 Task: Look for properties with green home.
Action: Mouse moved to (490, 212)
Screenshot: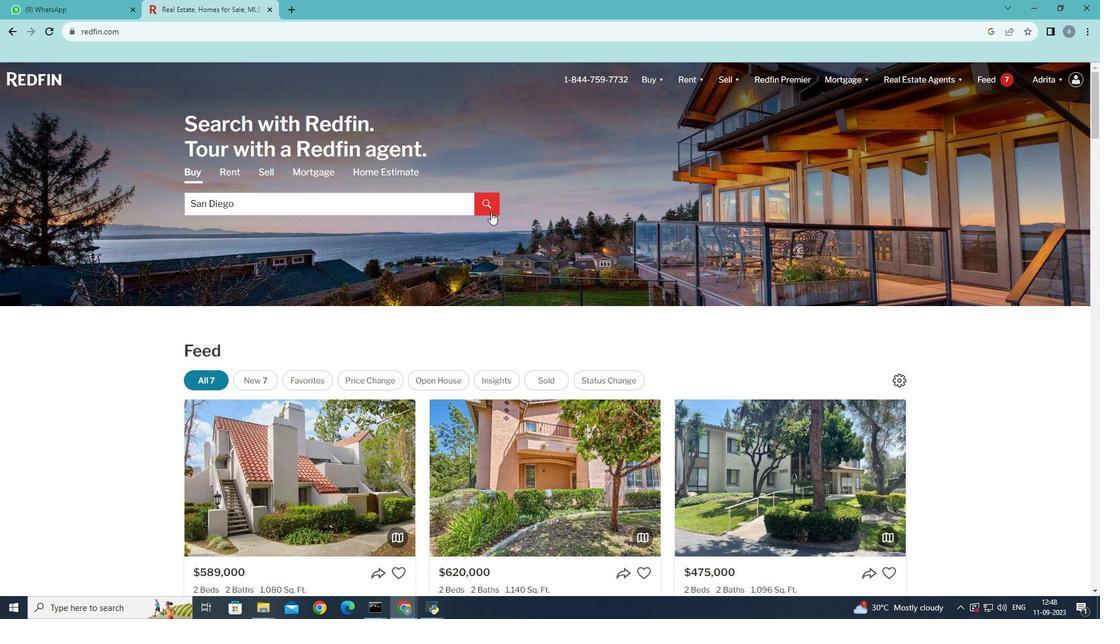 
Action: Mouse pressed left at (490, 212)
Screenshot: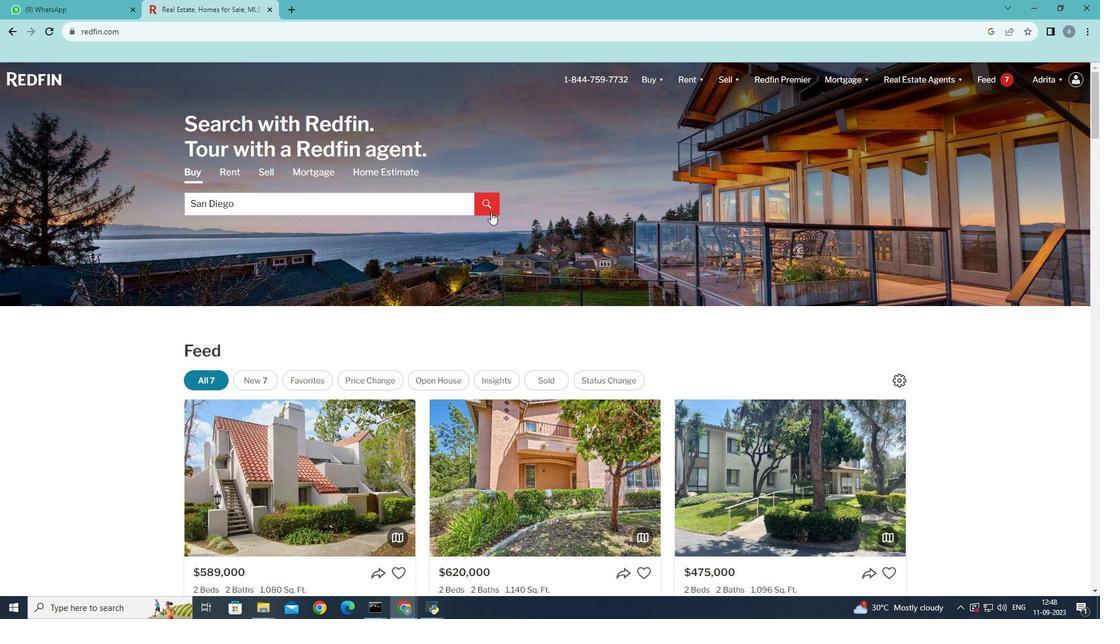 
Action: Mouse moved to (987, 151)
Screenshot: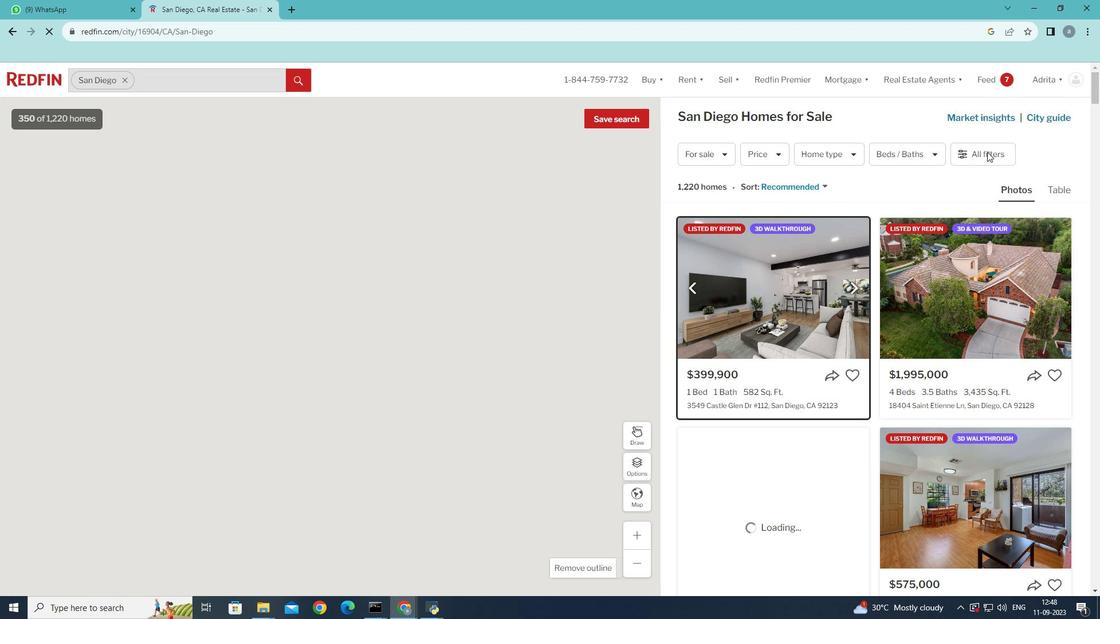 
Action: Mouse pressed left at (987, 151)
Screenshot: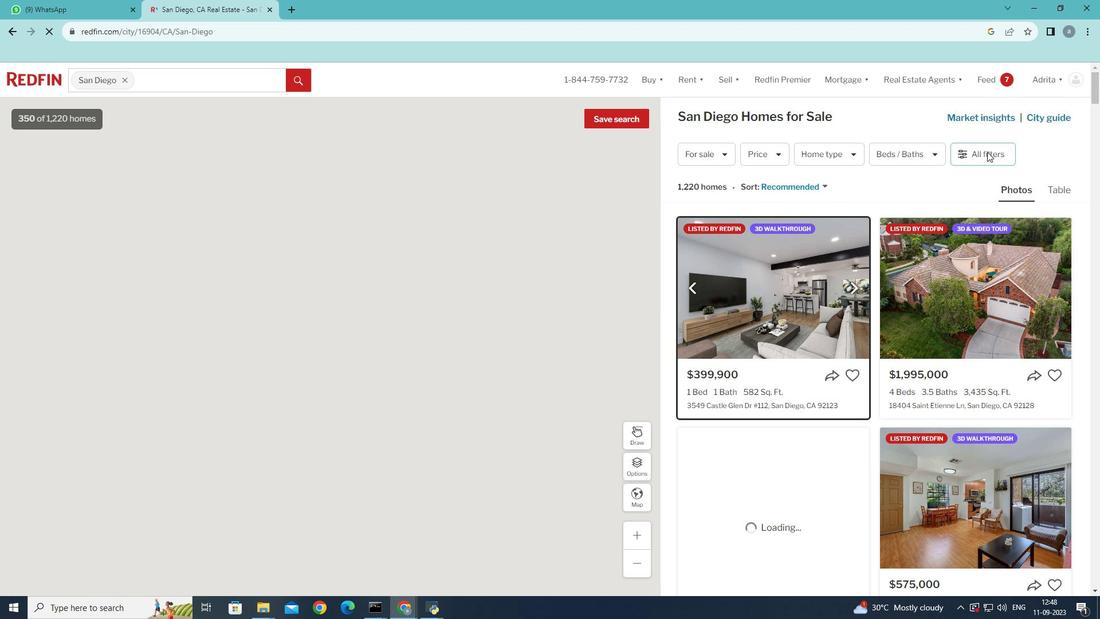 
Action: Mouse moved to (921, 257)
Screenshot: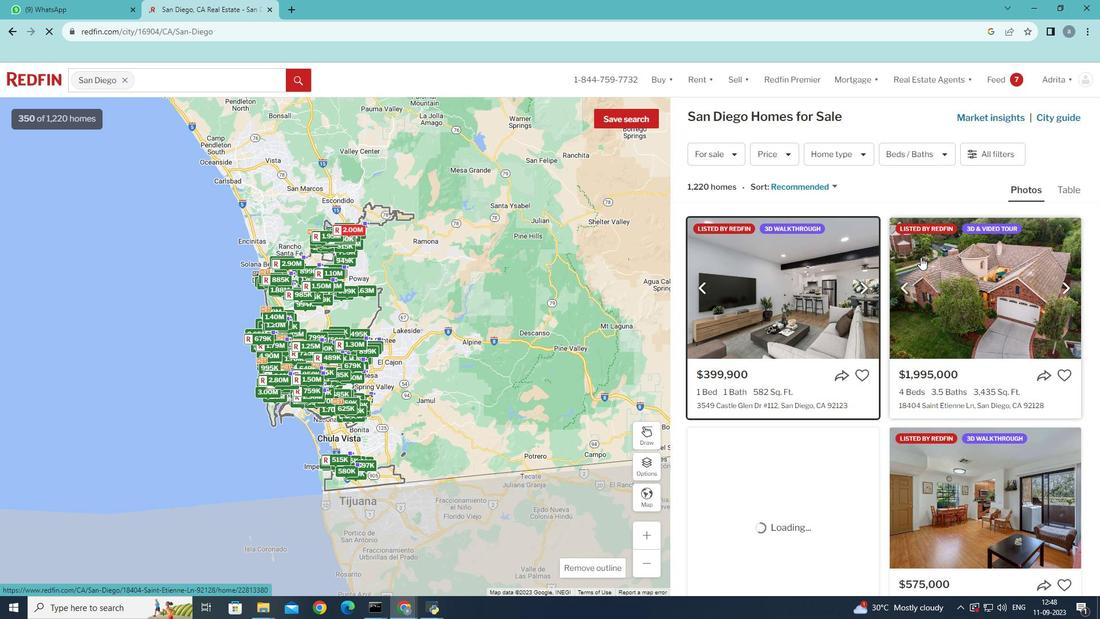 
Action: Mouse scrolled (921, 256) with delta (0, 0)
Screenshot: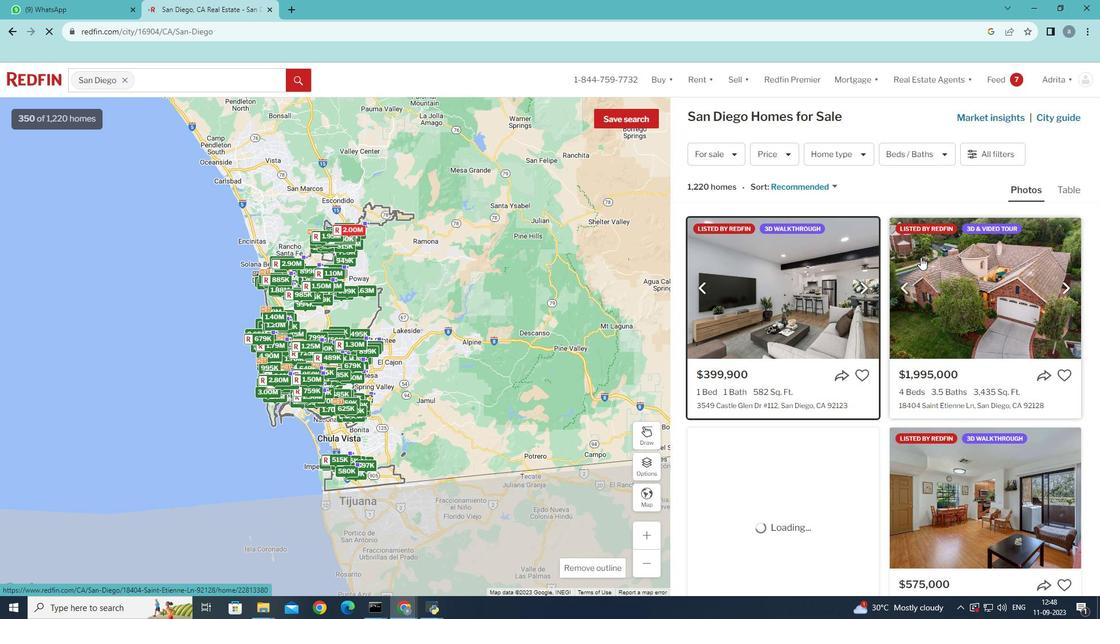 
Action: Mouse scrolled (921, 256) with delta (0, 0)
Screenshot: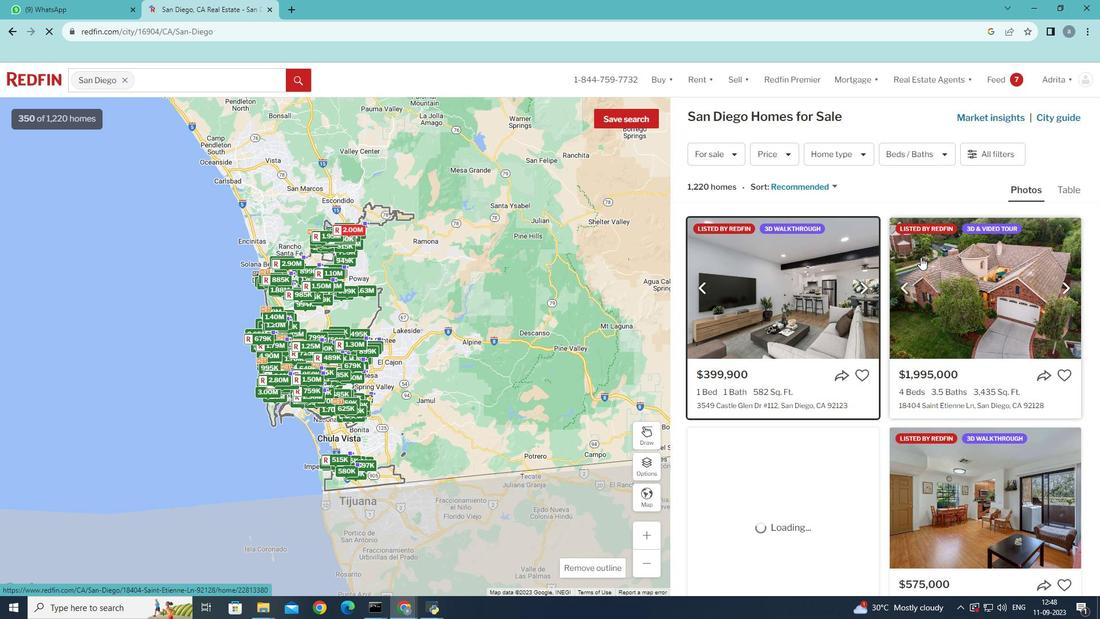 
Action: Mouse scrolled (921, 256) with delta (0, 0)
Screenshot: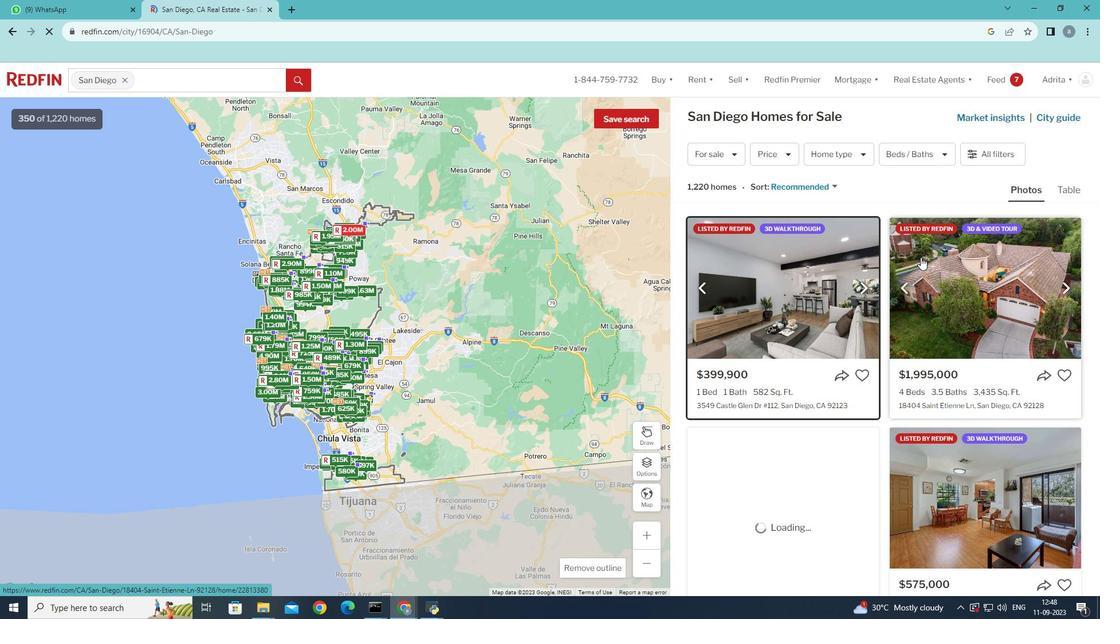 
Action: Mouse scrolled (921, 256) with delta (0, 0)
Screenshot: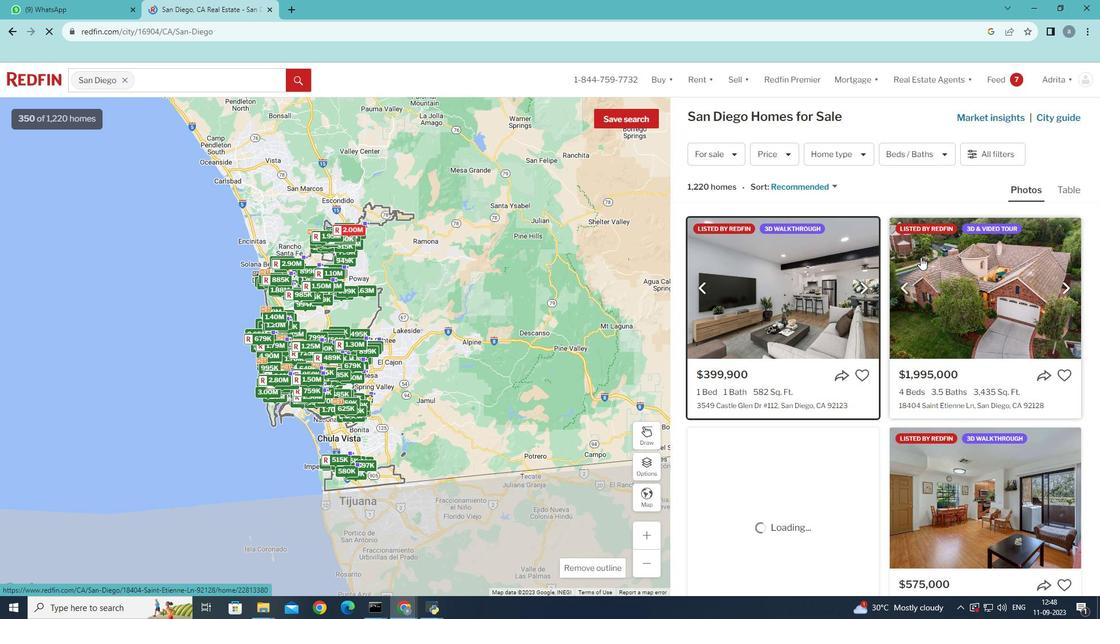 
Action: Mouse moved to (994, 156)
Screenshot: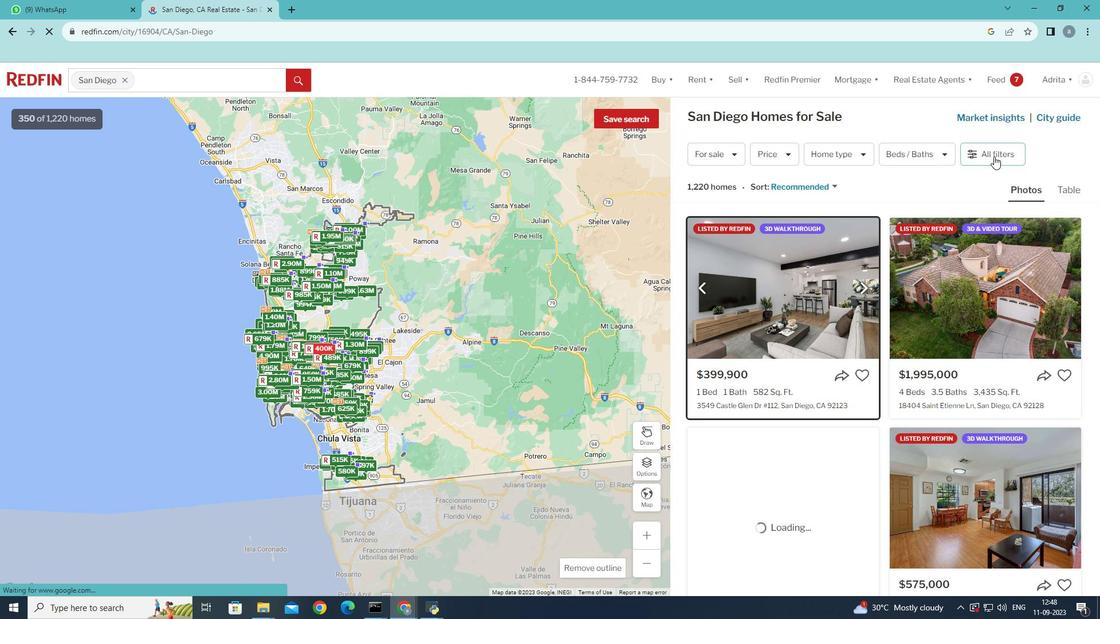 
Action: Mouse pressed left at (994, 156)
Screenshot: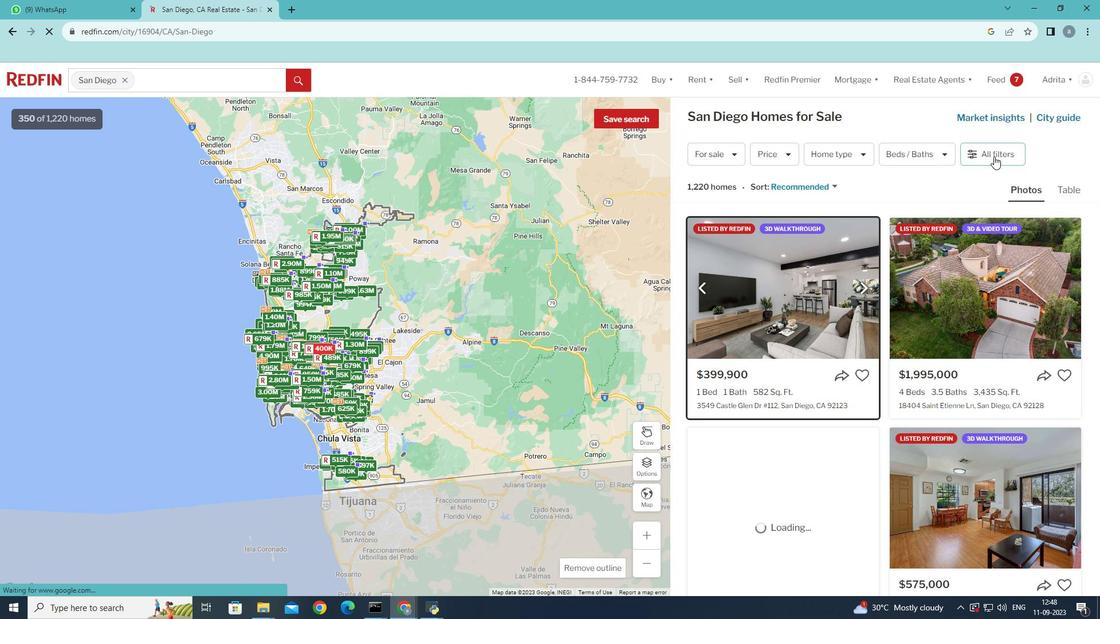
Action: Mouse scrolled (994, 155) with delta (0, 0)
Screenshot: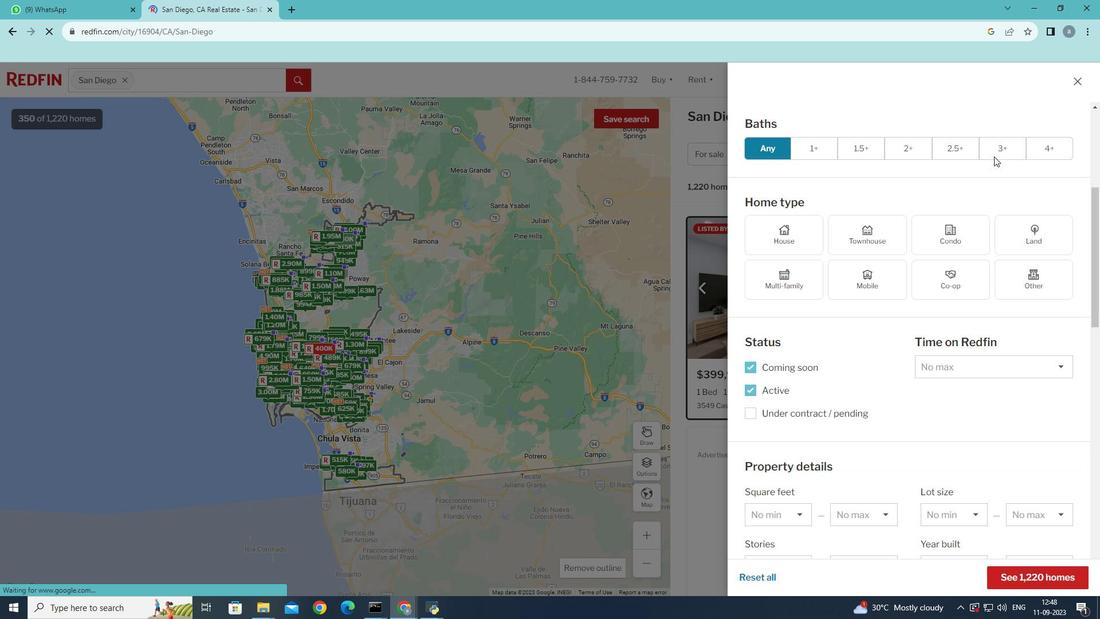 
Action: Mouse scrolled (994, 155) with delta (0, 0)
Screenshot: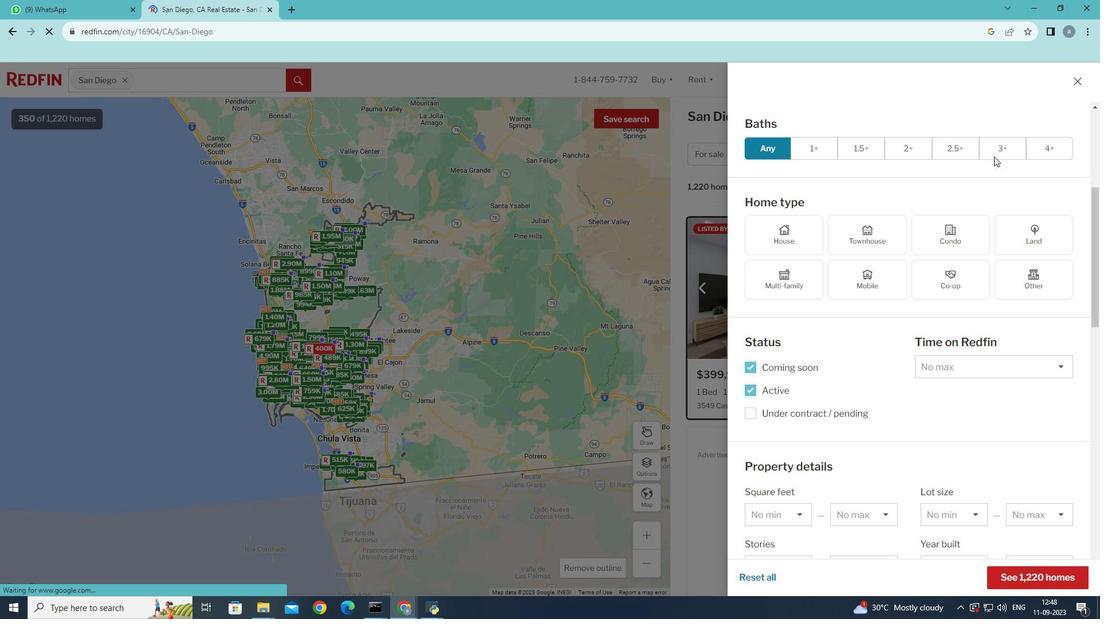 
Action: Mouse scrolled (994, 155) with delta (0, 0)
Screenshot: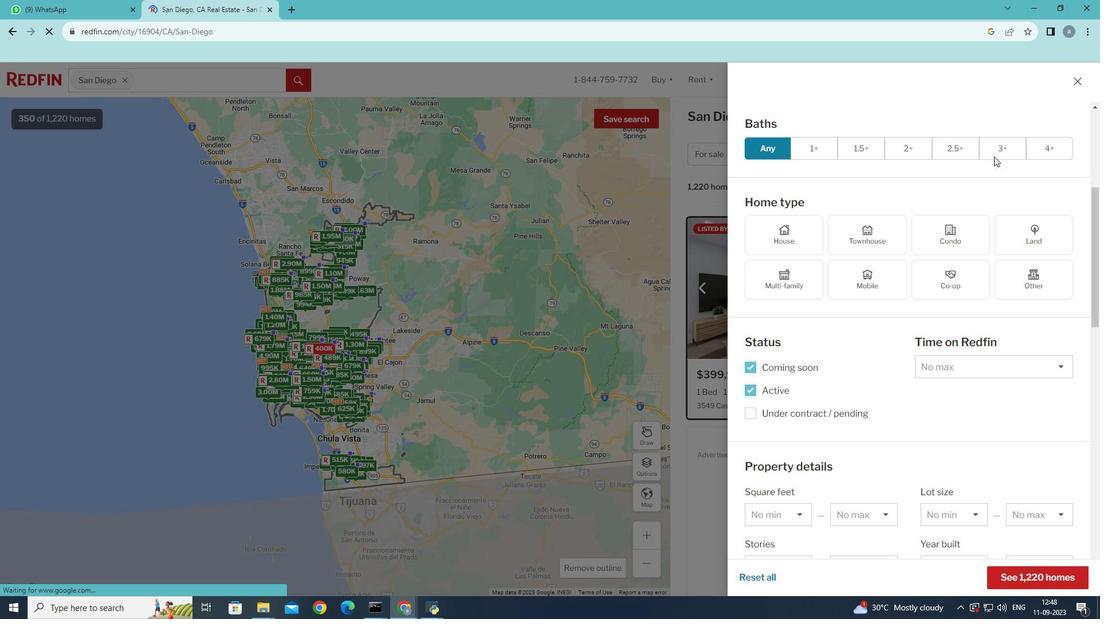 
Action: Mouse scrolled (994, 155) with delta (0, 0)
Screenshot: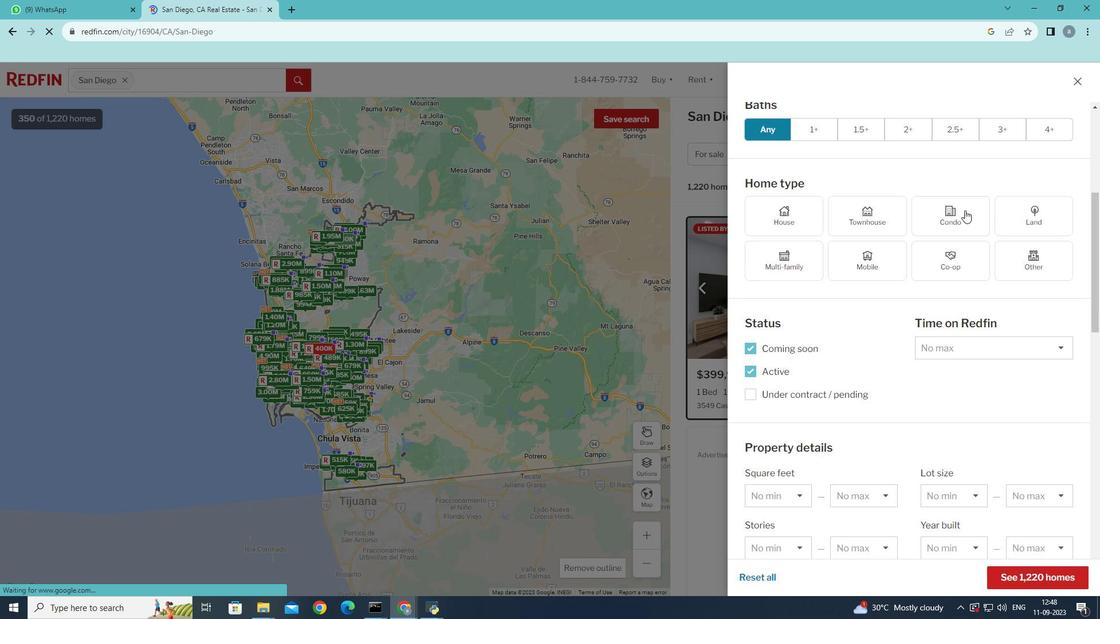 
Action: Mouse scrolled (994, 155) with delta (0, 0)
Screenshot: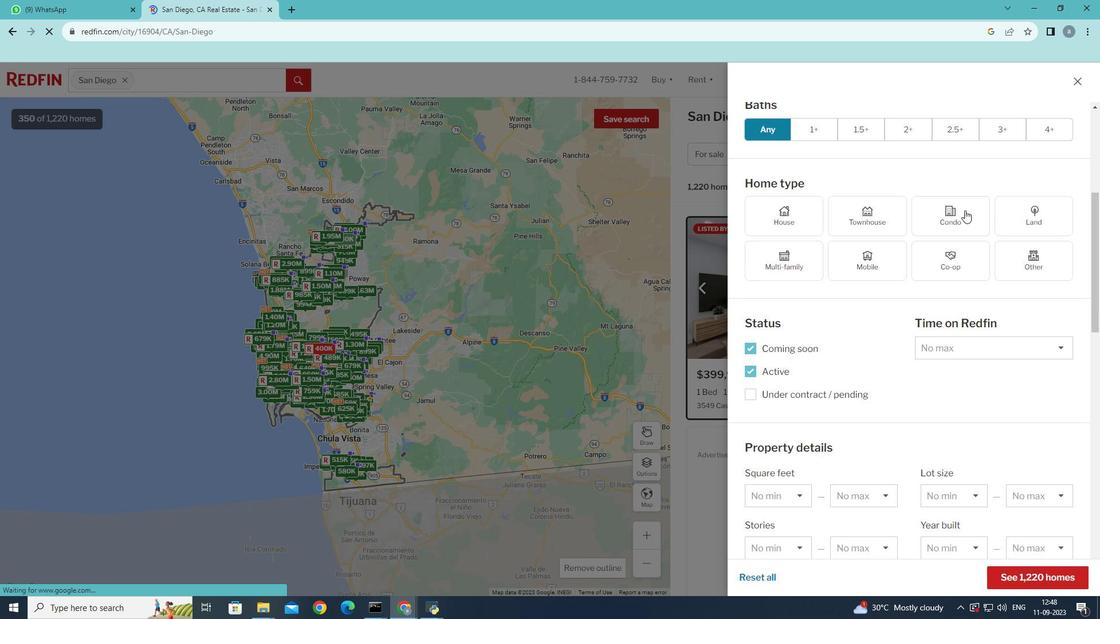 
Action: Mouse moved to (942, 249)
Screenshot: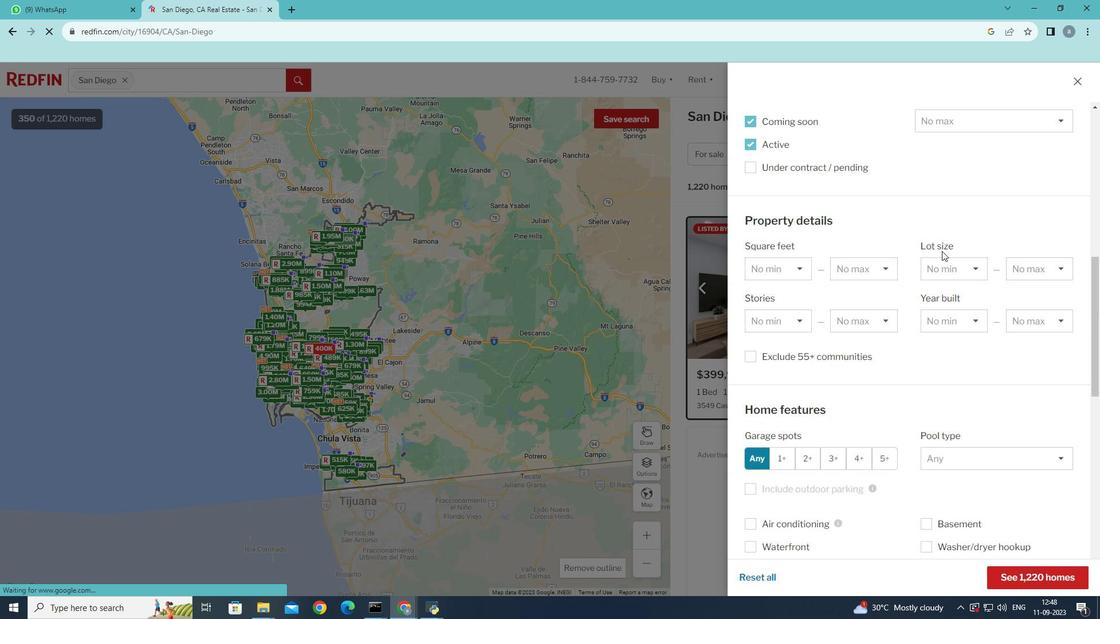 
Action: Mouse scrolled (942, 249) with delta (0, 0)
Screenshot: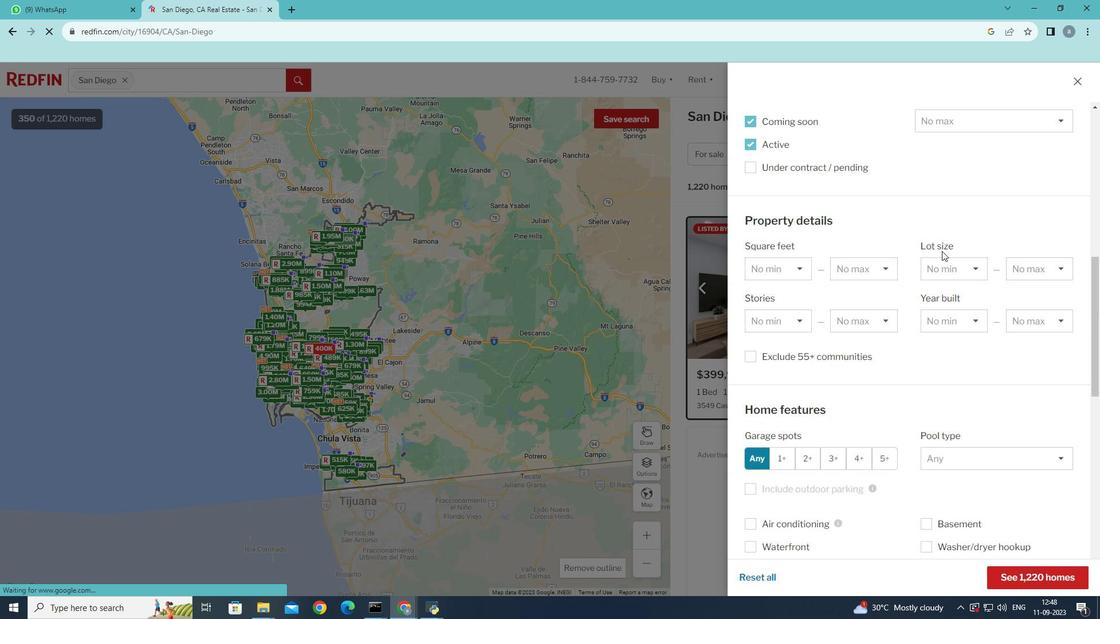 
Action: Mouse scrolled (942, 249) with delta (0, 0)
Screenshot: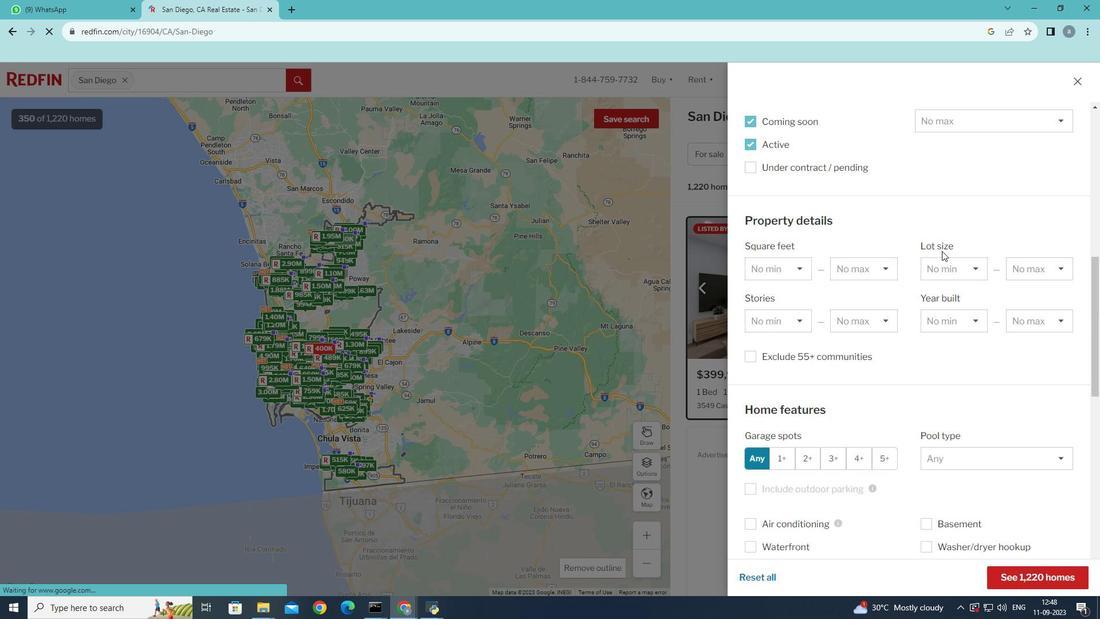
Action: Mouse moved to (942, 250)
Screenshot: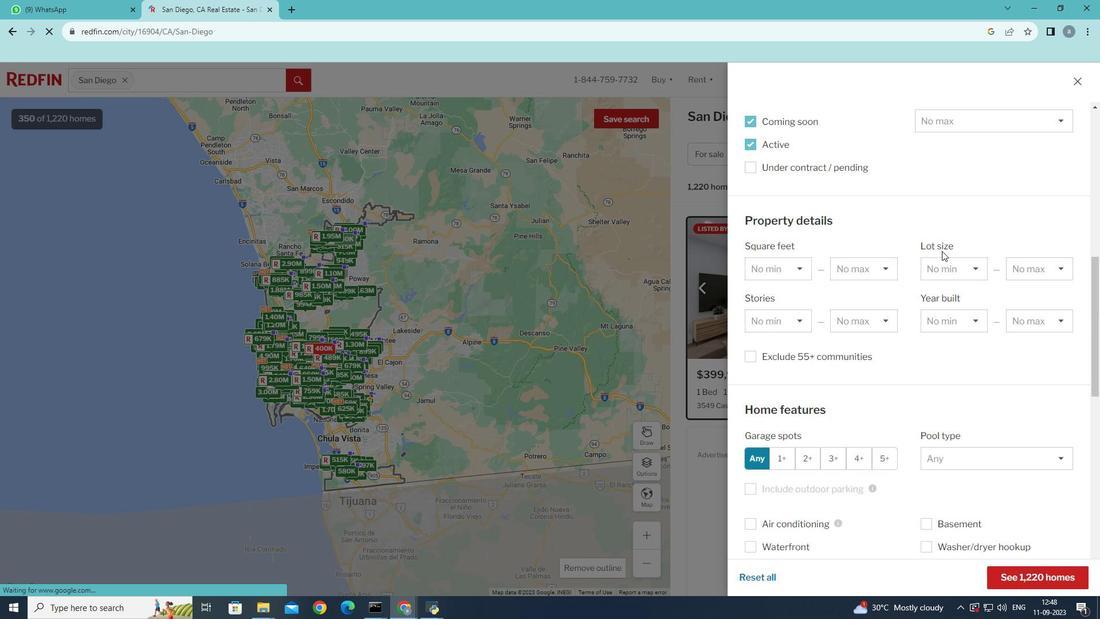 
Action: Mouse scrolled (942, 249) with delta (0, 0)
Screenshot: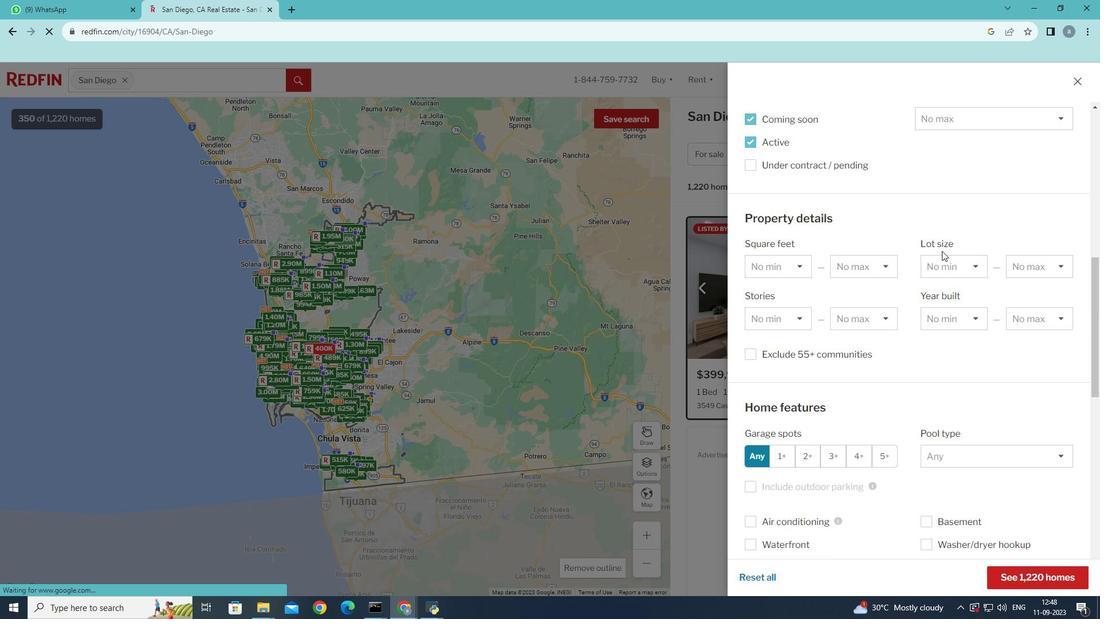 
Action: Mouse scrolled (942, 249) with delta (0, 0)
Screenshot: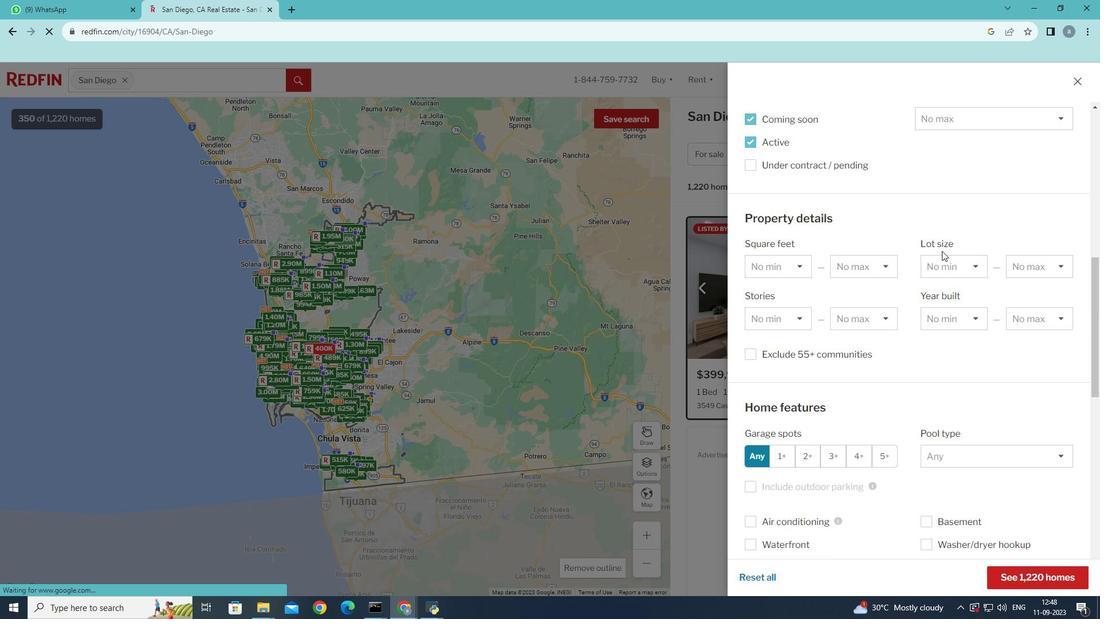 
Action: Mouse moved to (945, 283)
Screenshot: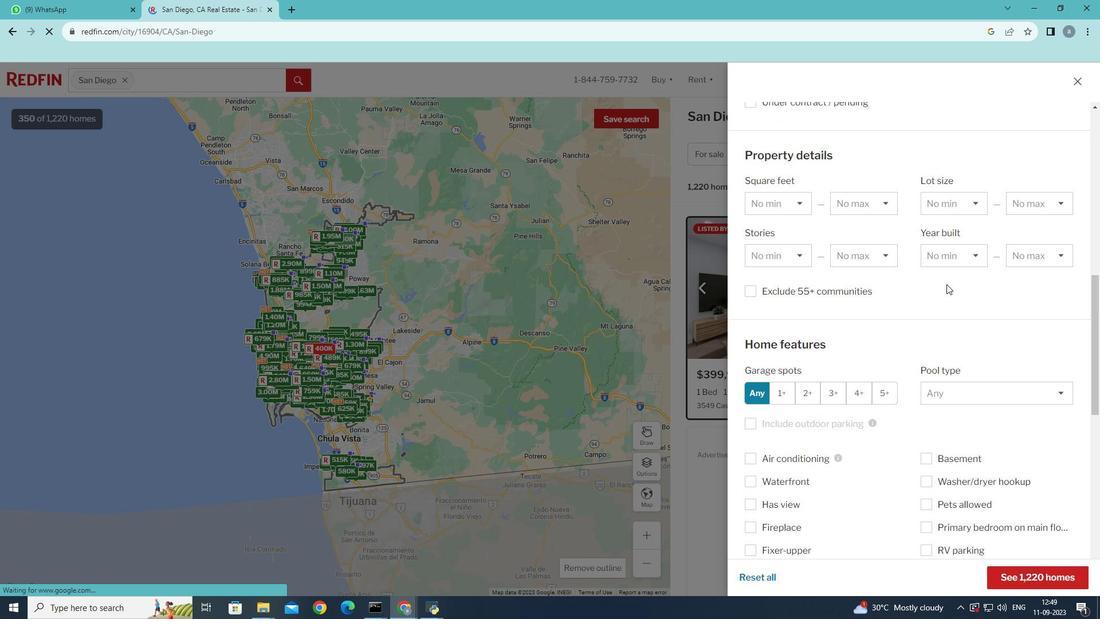 
Action: Mouse scrolled (945, 283) with delta (0, 0)
Screenshot: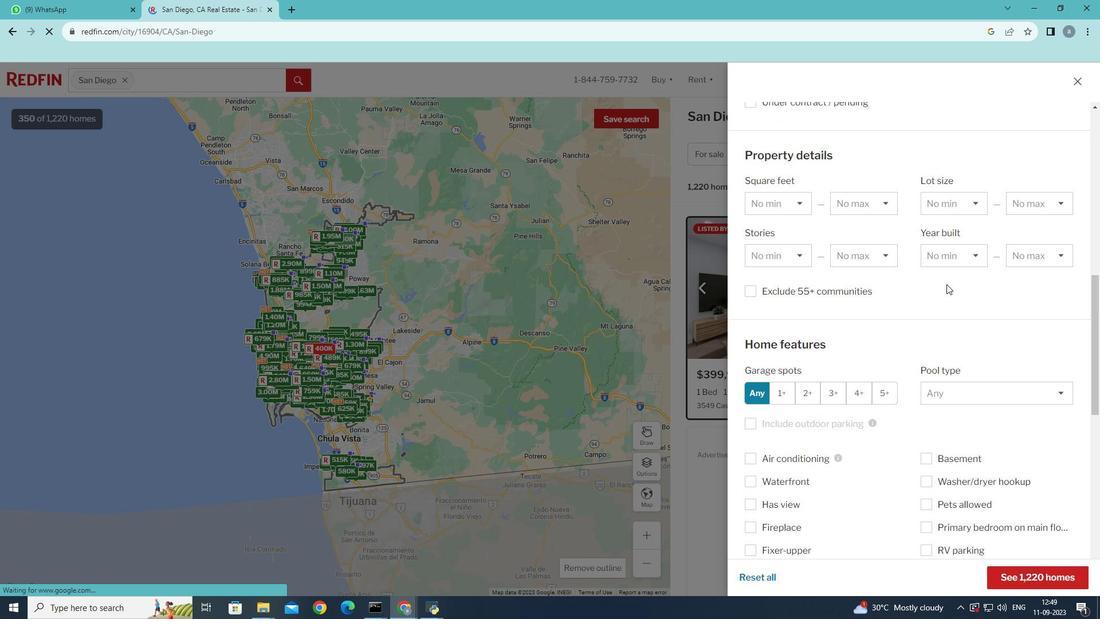 
Action: Mouse scrolled (945, 283) with delta (0, 0)
Screenshot: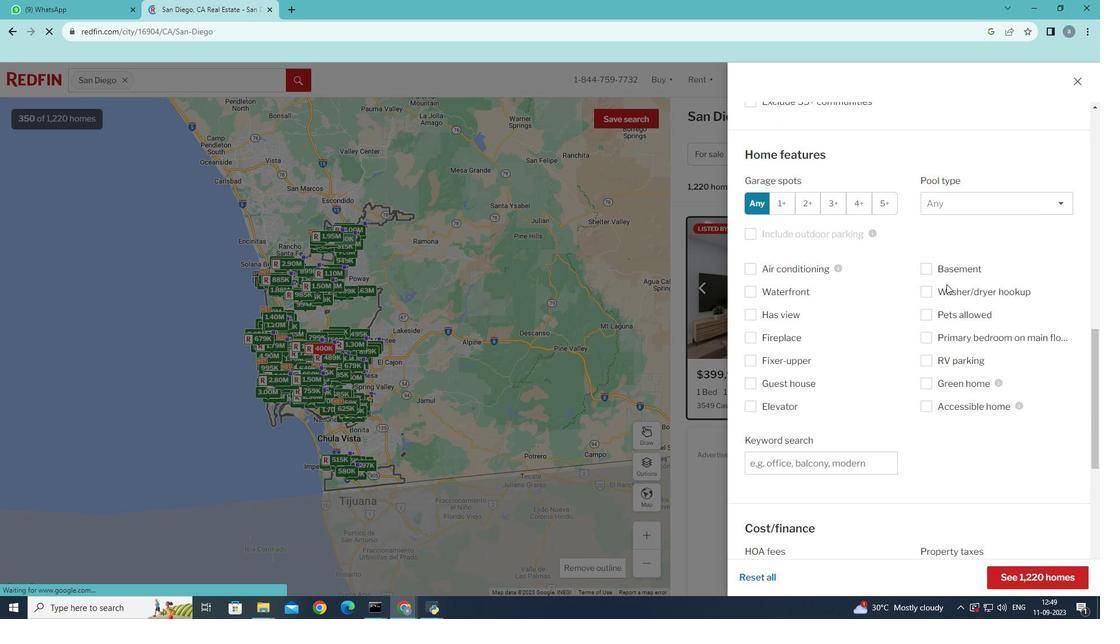 
Action: Mouse moved to (945, 284)
Screenshot: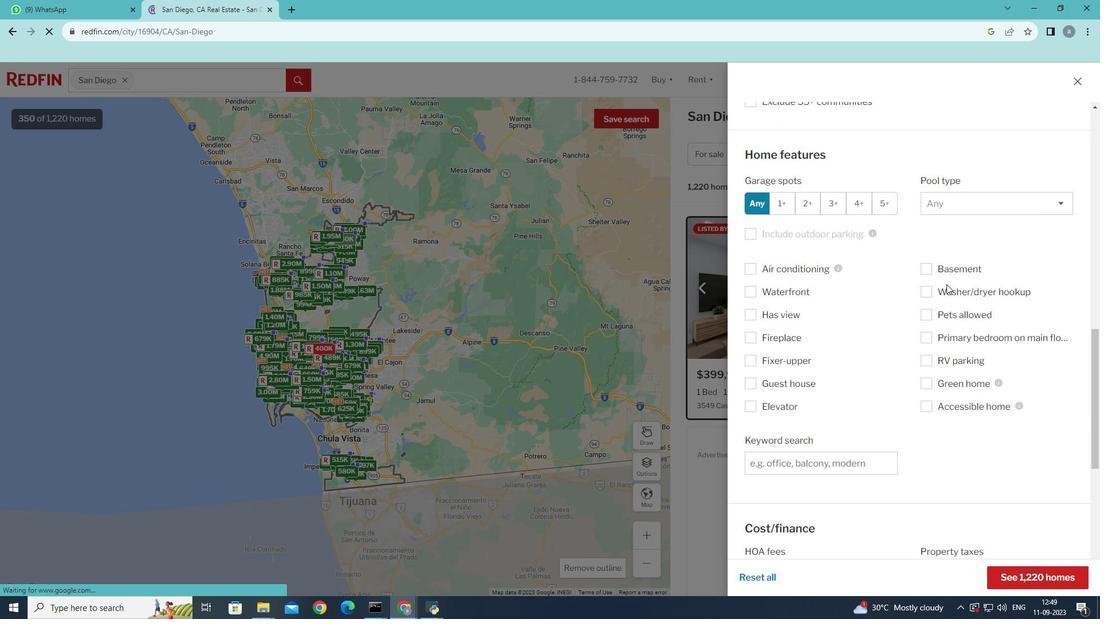 
Action: Mouse scrolled (945, 283) with delta (0, 0)
Screenshot: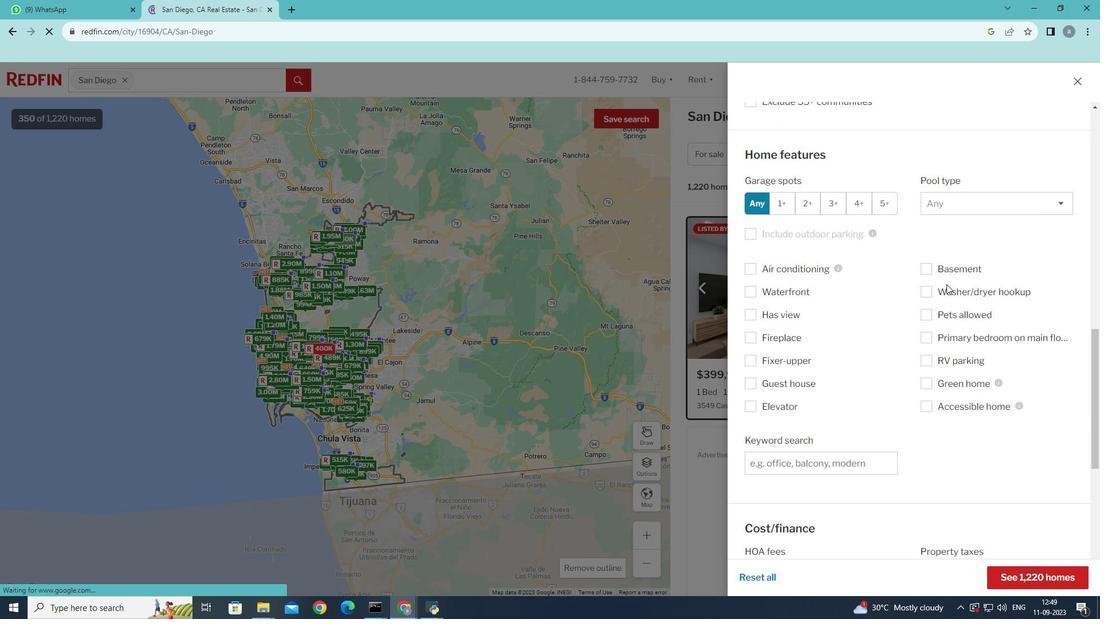 
Action: Mouse moved to (946, 284)
Screenshot: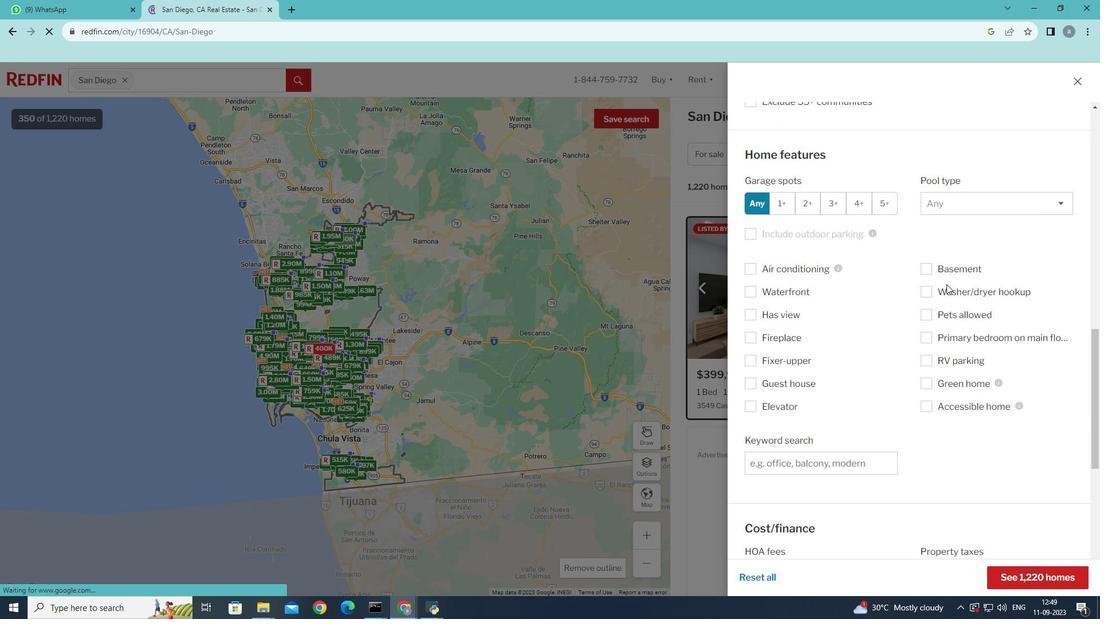
Action: Mouse scrolled (946, 283) with delta (0, 0)
Screenshot: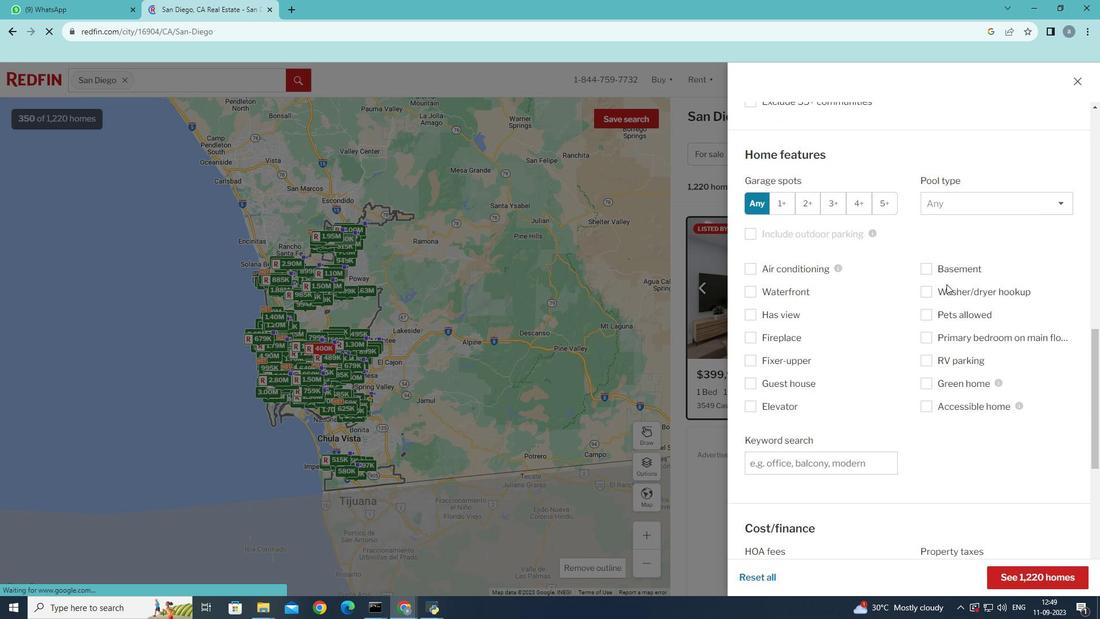 
Action: Mouse moved to (947, 284)
Screenshot: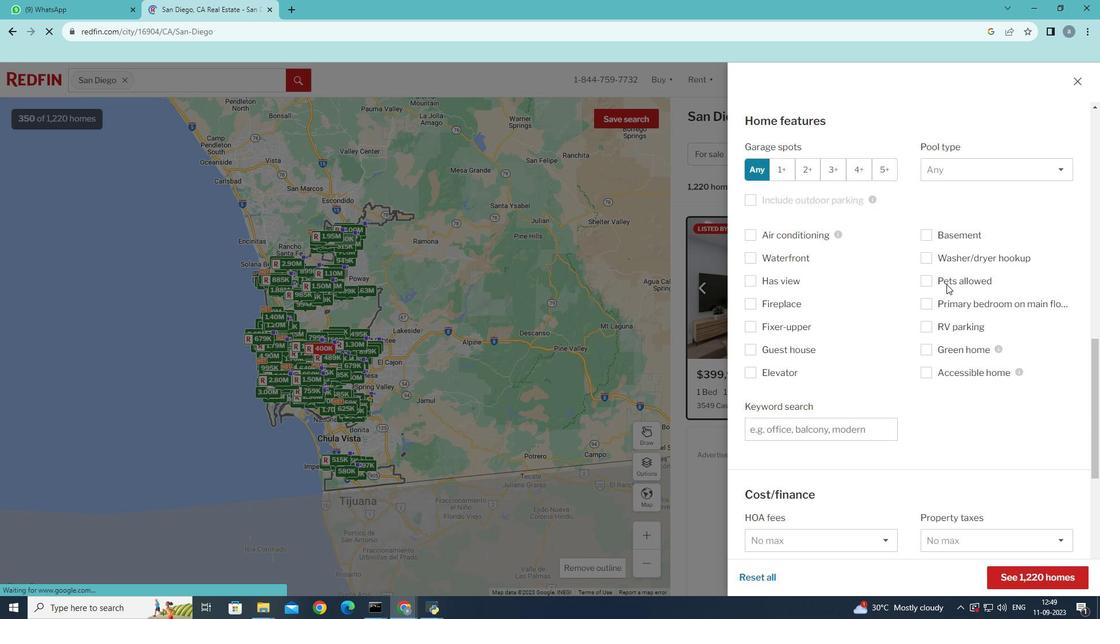 
Action: Mouse scrolled (947, 283) with delta (0, 0)
Screenshot: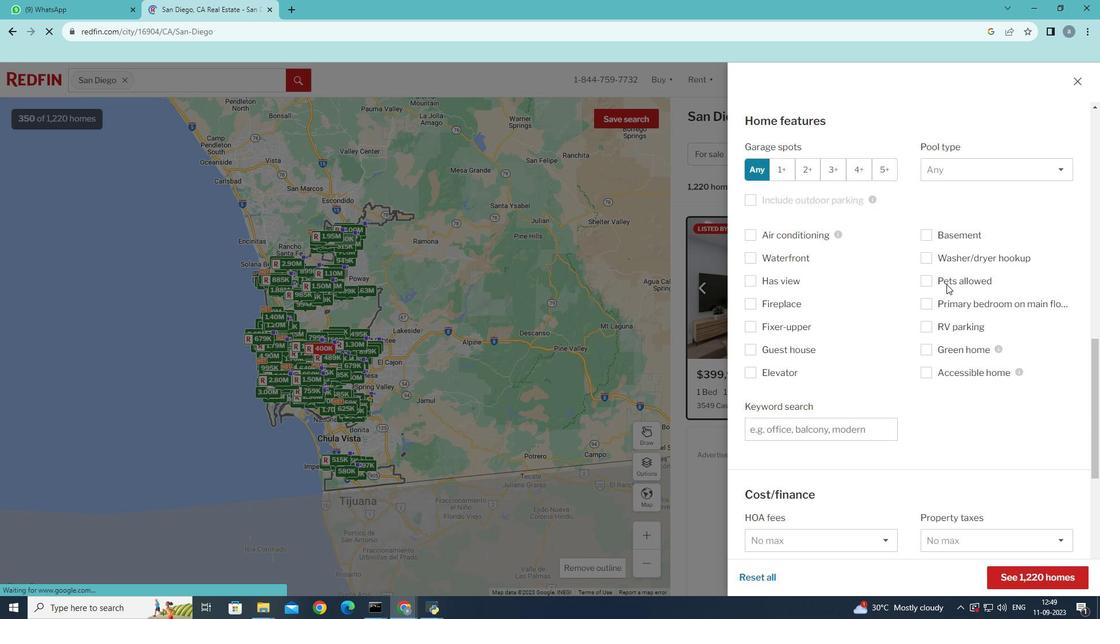 
Action: Mouse moved to (948, 318)
Screenshot: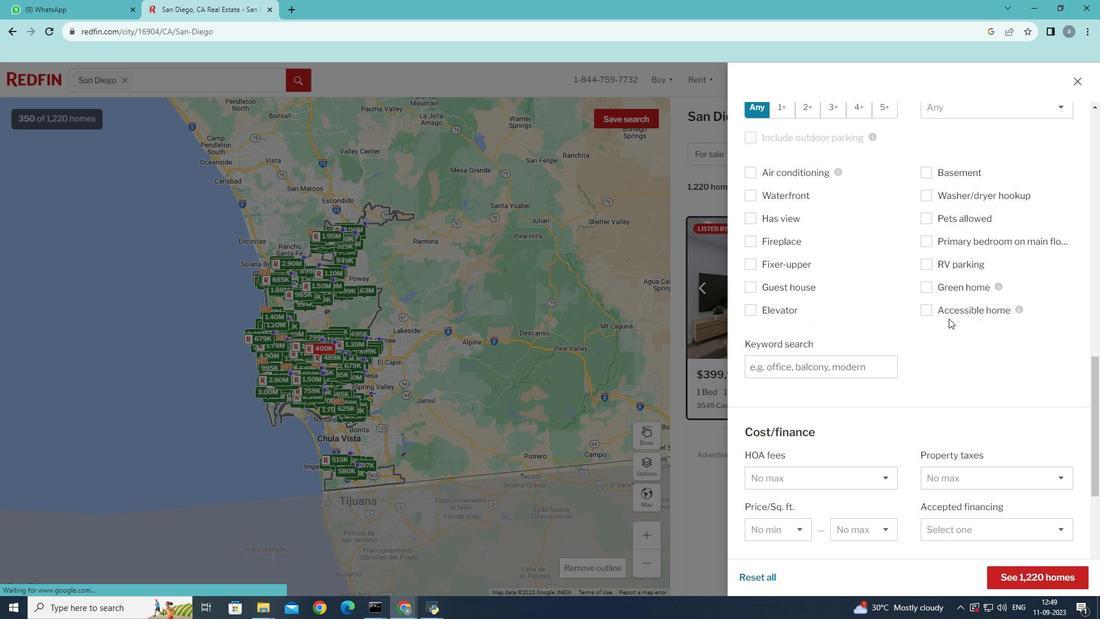 
Action: Mouse scrolled (948, 317) with delta (0, 0)
Screenshot: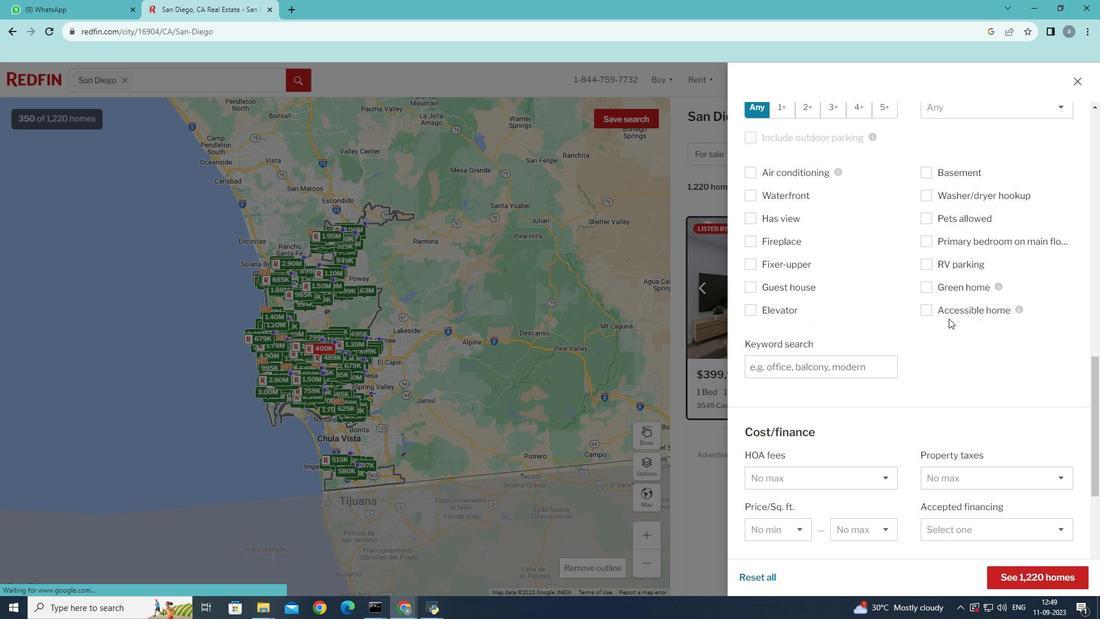 
Action: Mouse moved to (949, 318)
Screenshot: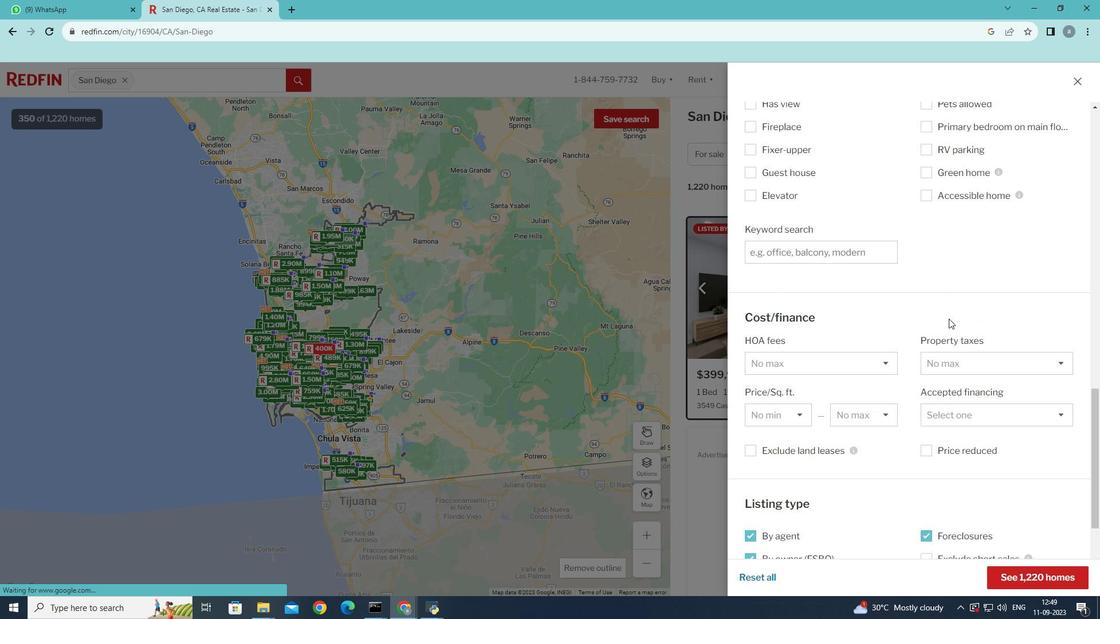 
Action: Mouse scrolled (949, 317) with delta (0, 0)
Screenshot: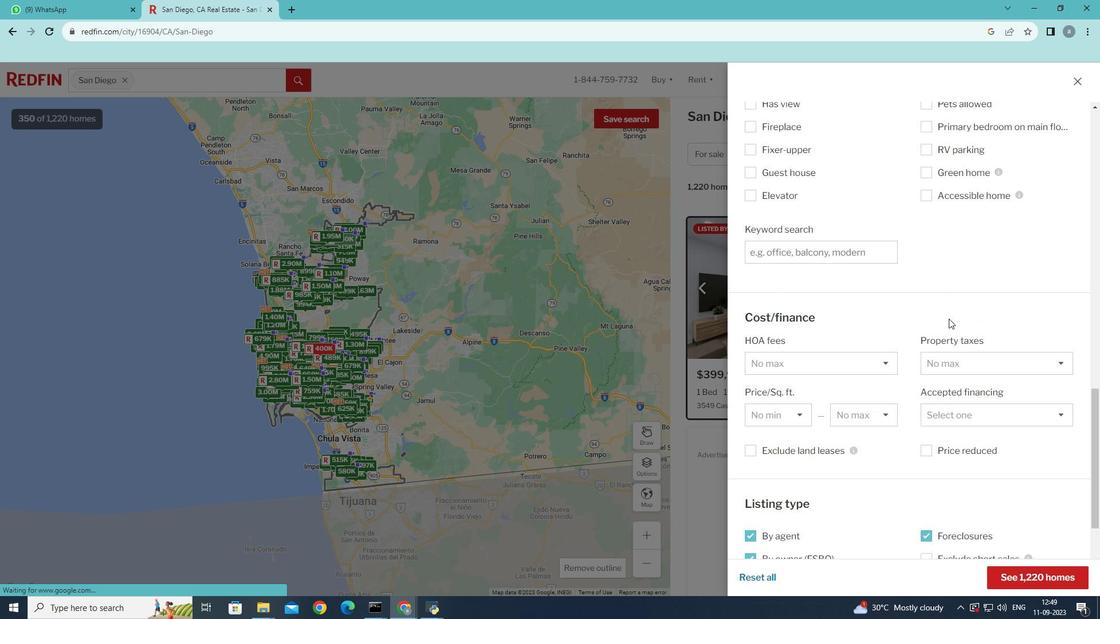 
Action: Mouse moved to (949, 318)
Screenshot: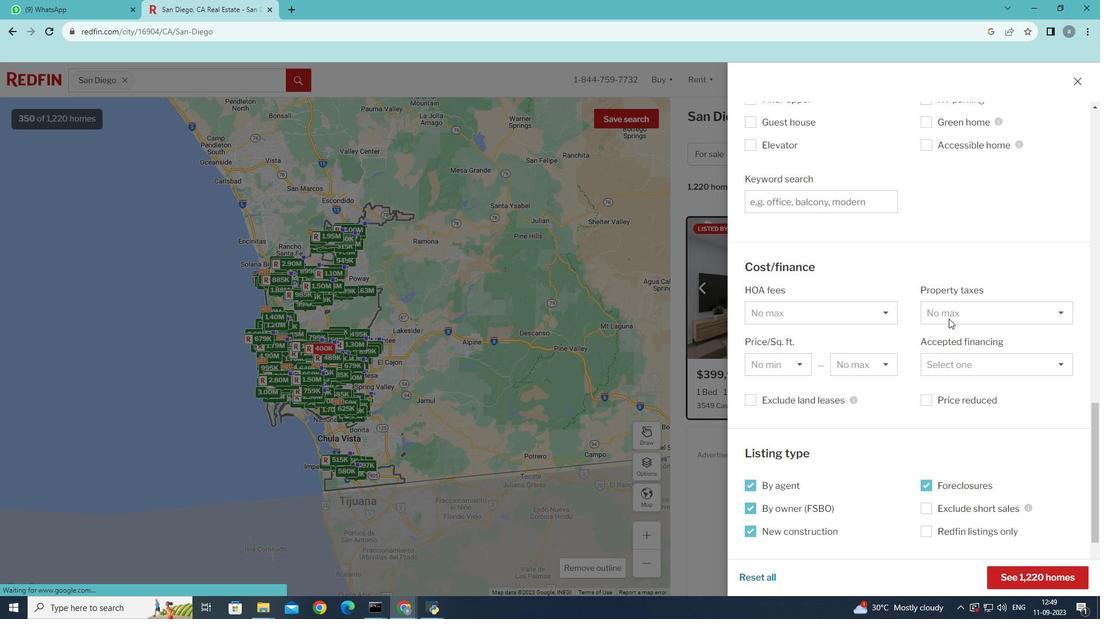 
Action: Mouse scrolled (949, 318) with delta (0, 0)
Screenshot: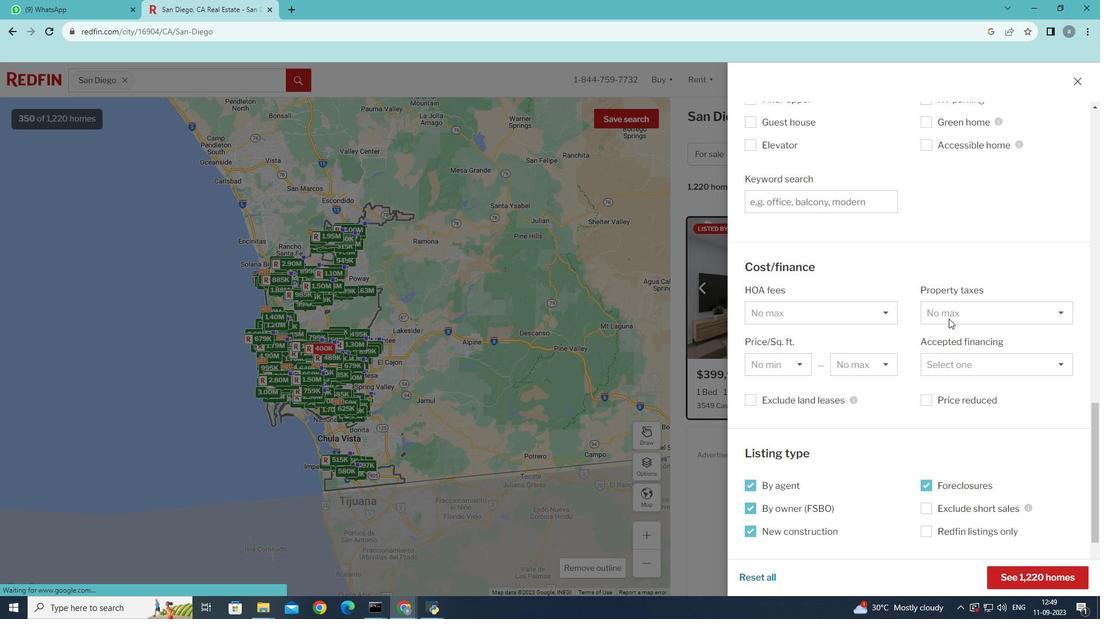 
Action: Mouse scrolled (949, 318) with delta (0, 0)
Screenshot: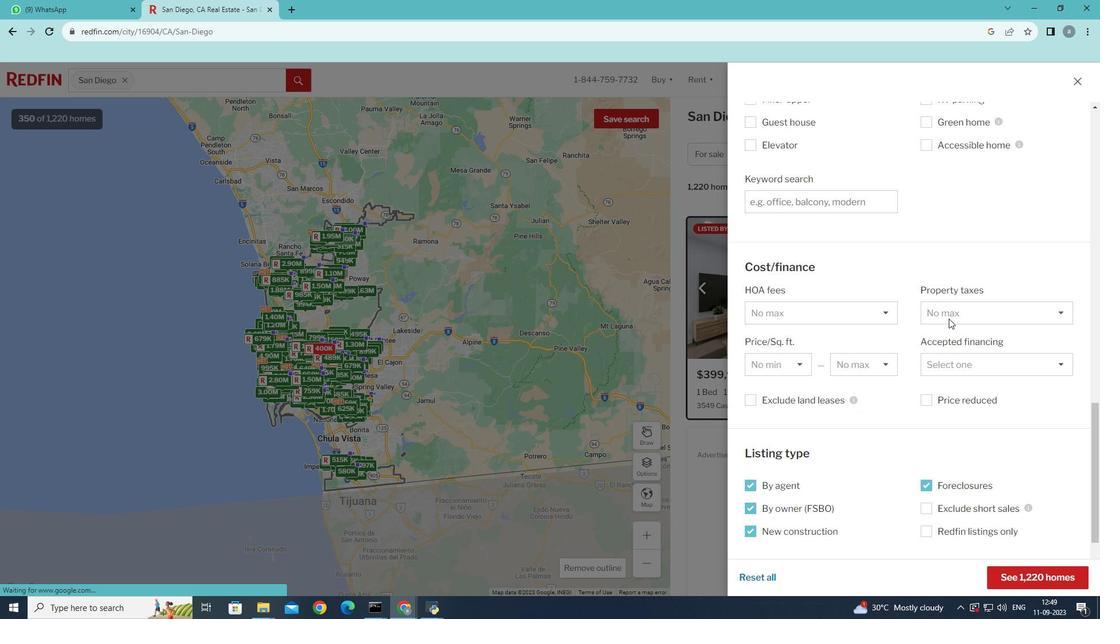
Action: Mouse scrolled (949, 318) with delta (0, 0)
Screenshot: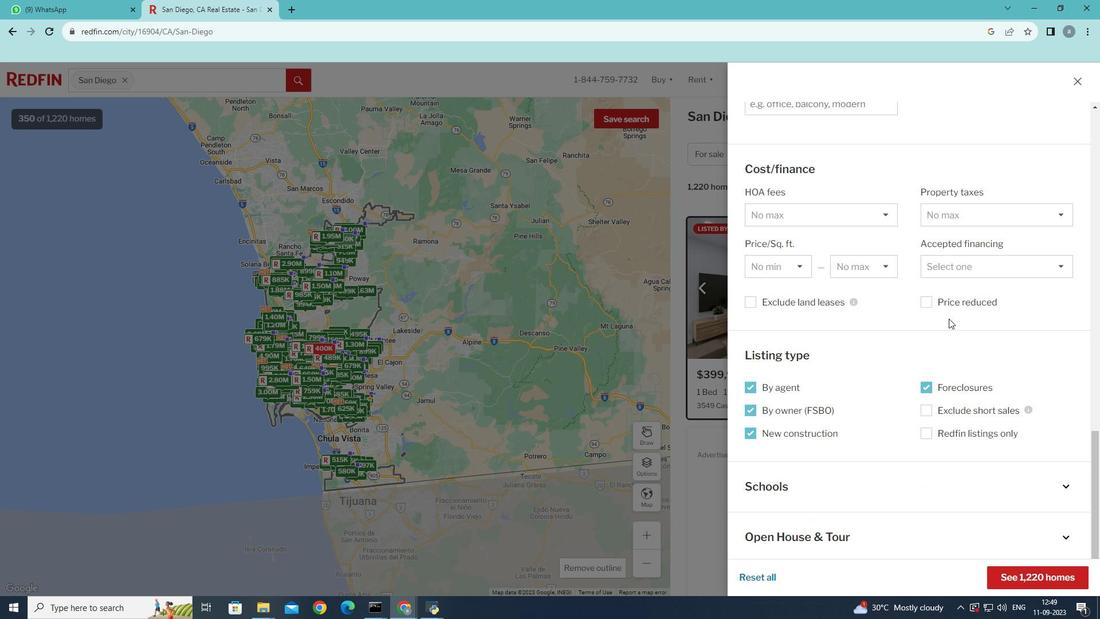 
Action: Mouse scrolled (949, 318) with delta (0, 0)
Screenshot: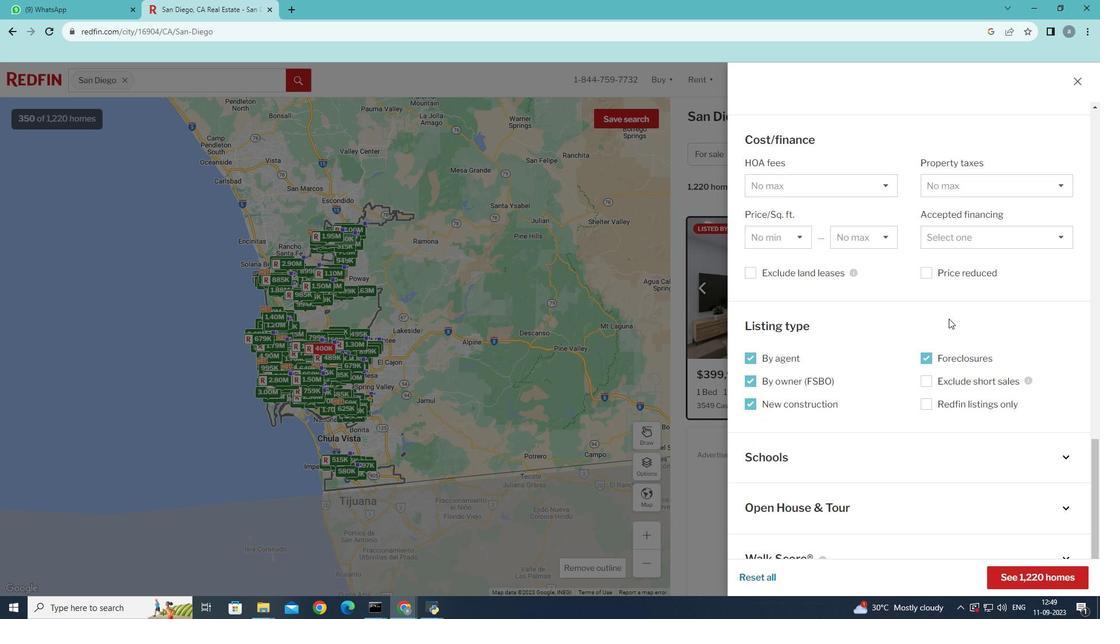 
Action: Mouse scrolled (949, 318) with delta (0, 0)
Screenshot: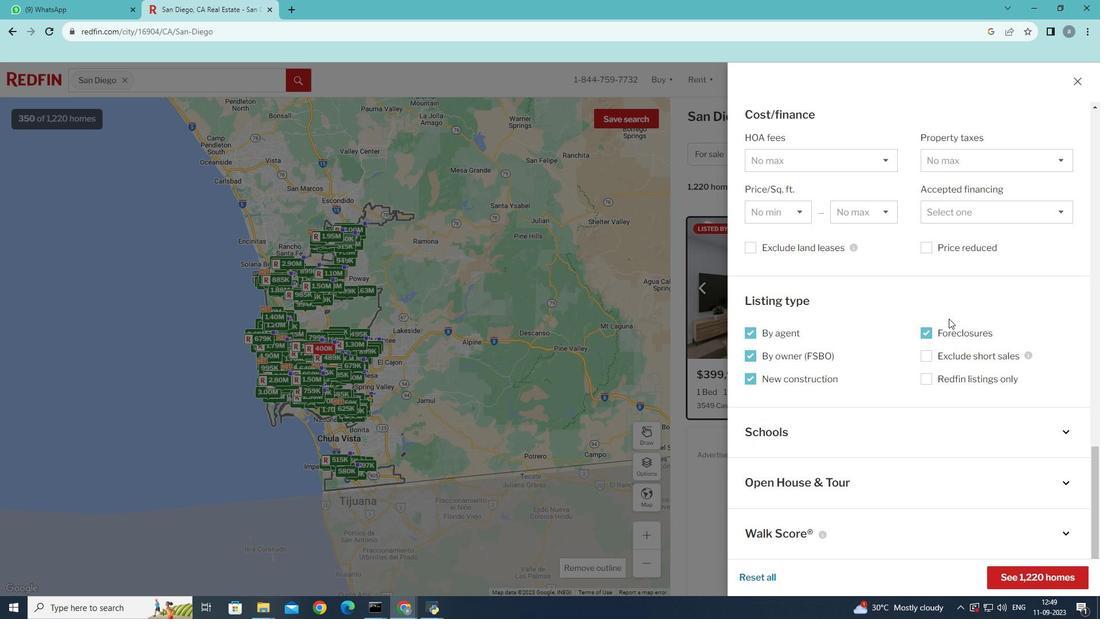 
Action: Mouse scrolled (949, 319) with delta (0, 0)
Screenshot: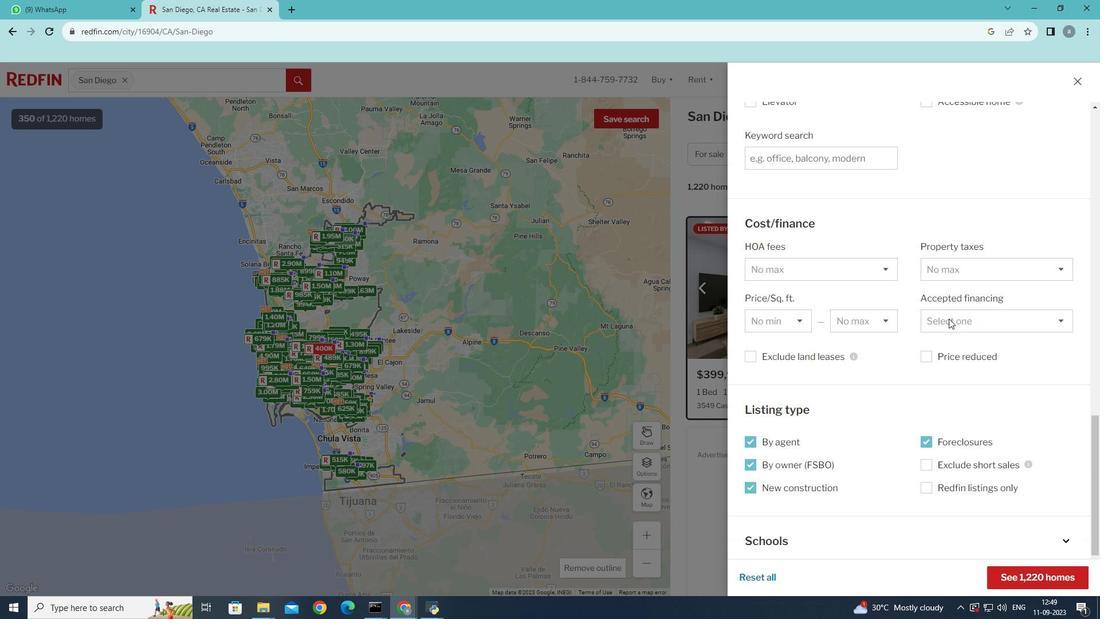 
Action: Mouse scrolled (949, 319) with delta (0, 0)
Screenshot: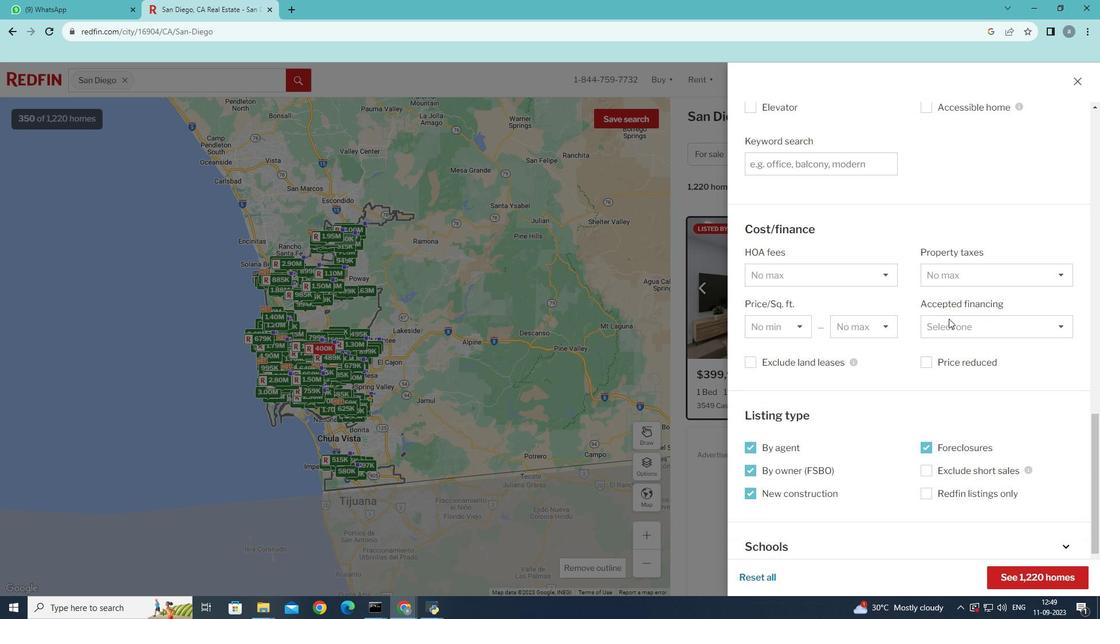 
Action: Mouse scrolled (949, 319) with delta (0, 0)
Screenshot: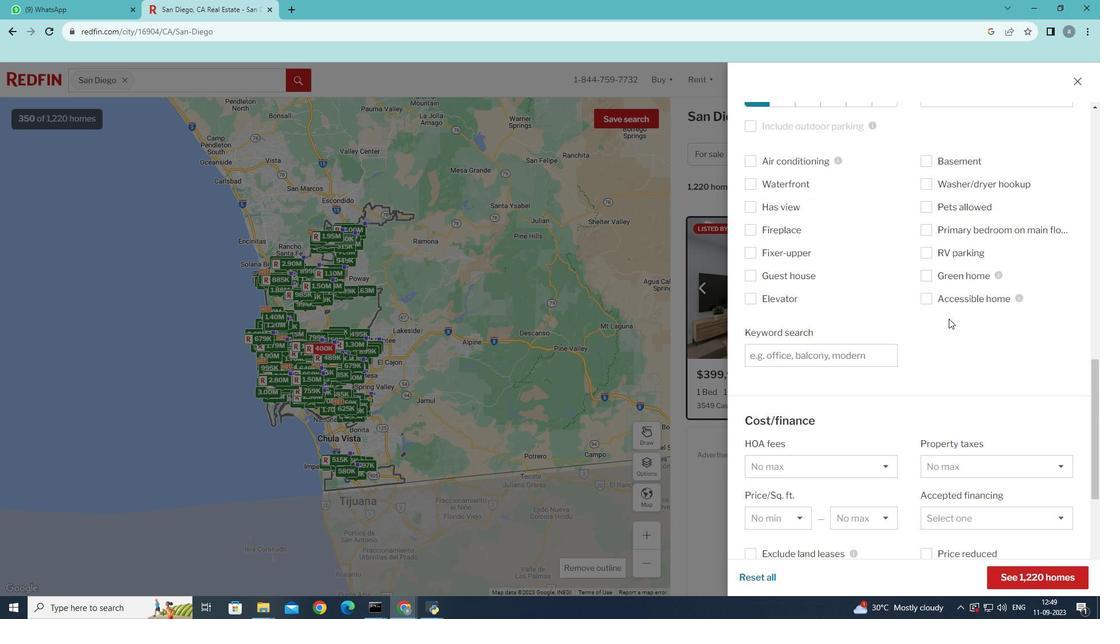 
Action: Mouse scrolled (949, 319) with delta (0, 0)
Screenshot: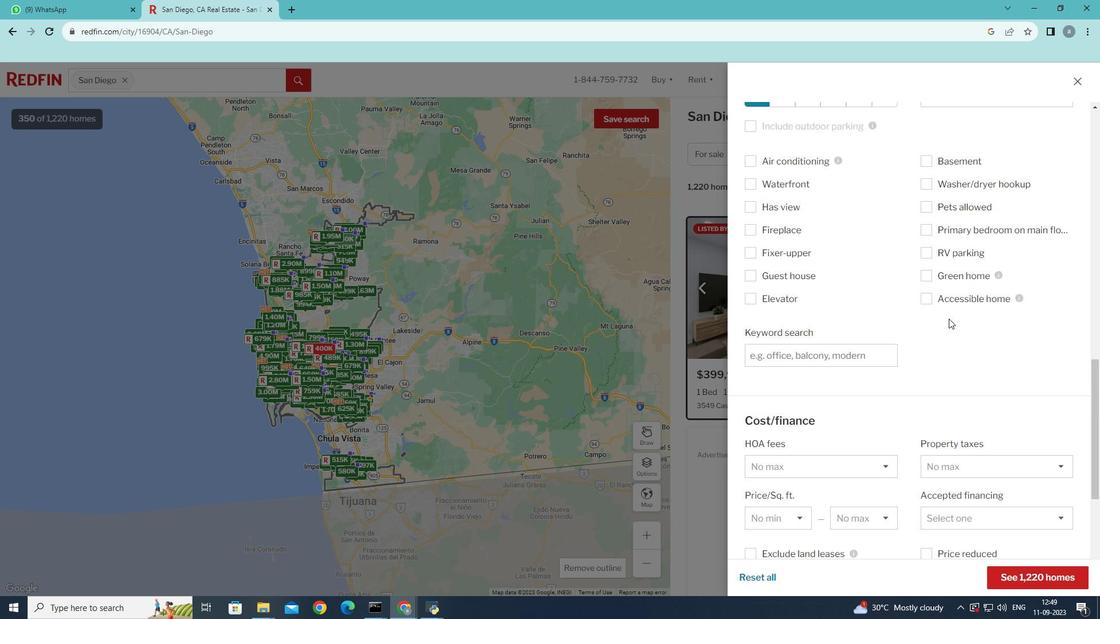 
Action: Mouse scrolled (949, 319) with delta (0, 0)
Screenshot: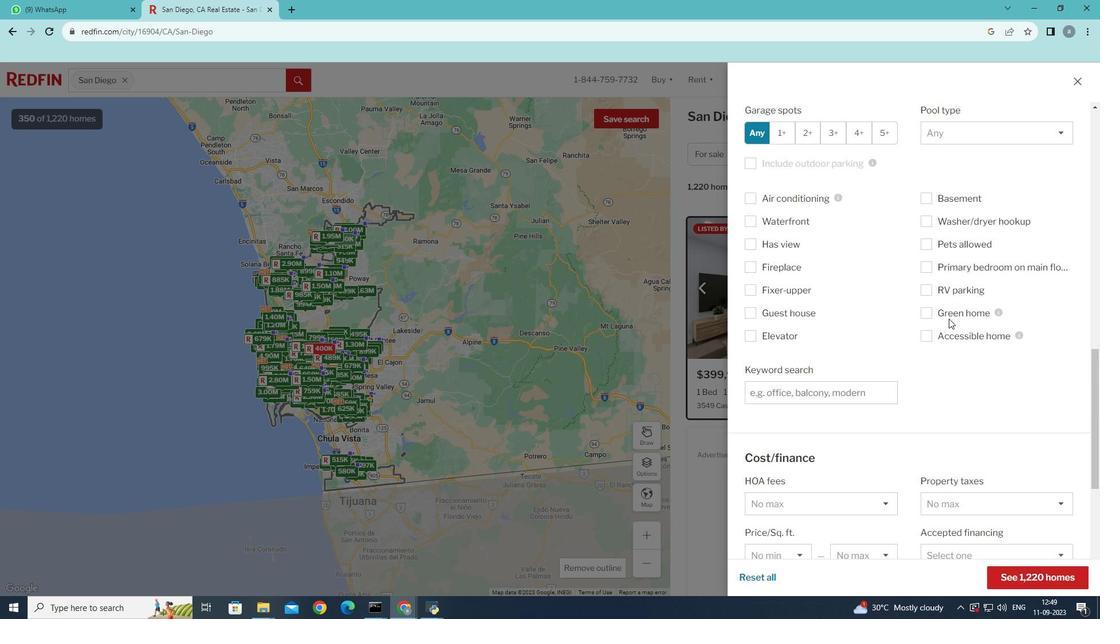 
Action: Mouse scrolled (949, 319) with delta (0, 0)
Screenshot: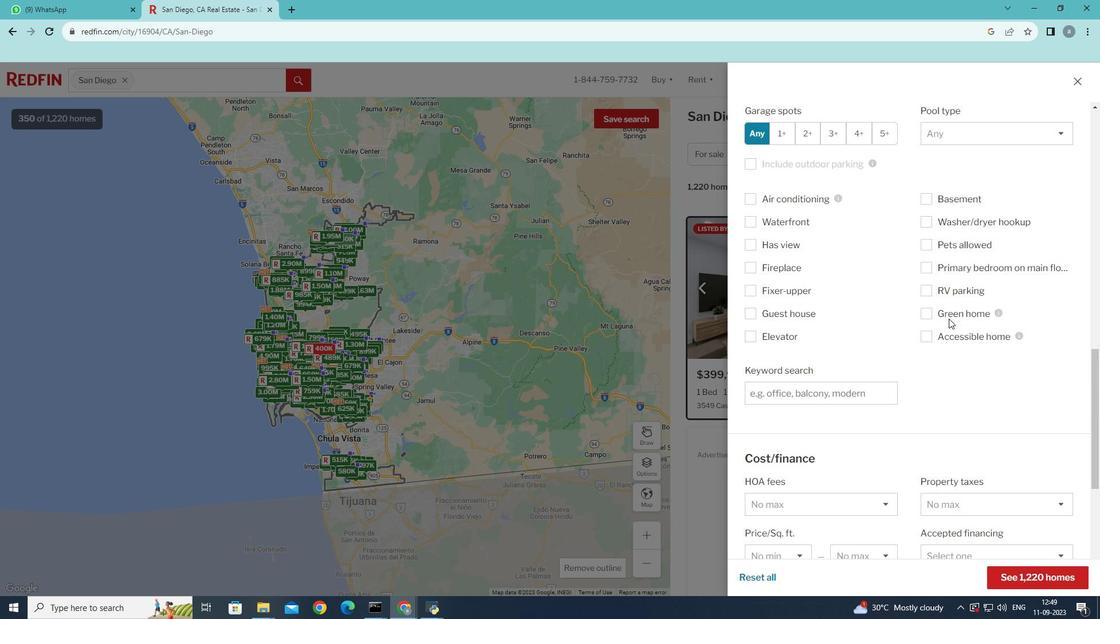 
Action: Mouse moved to (926, 311)
Screenshot: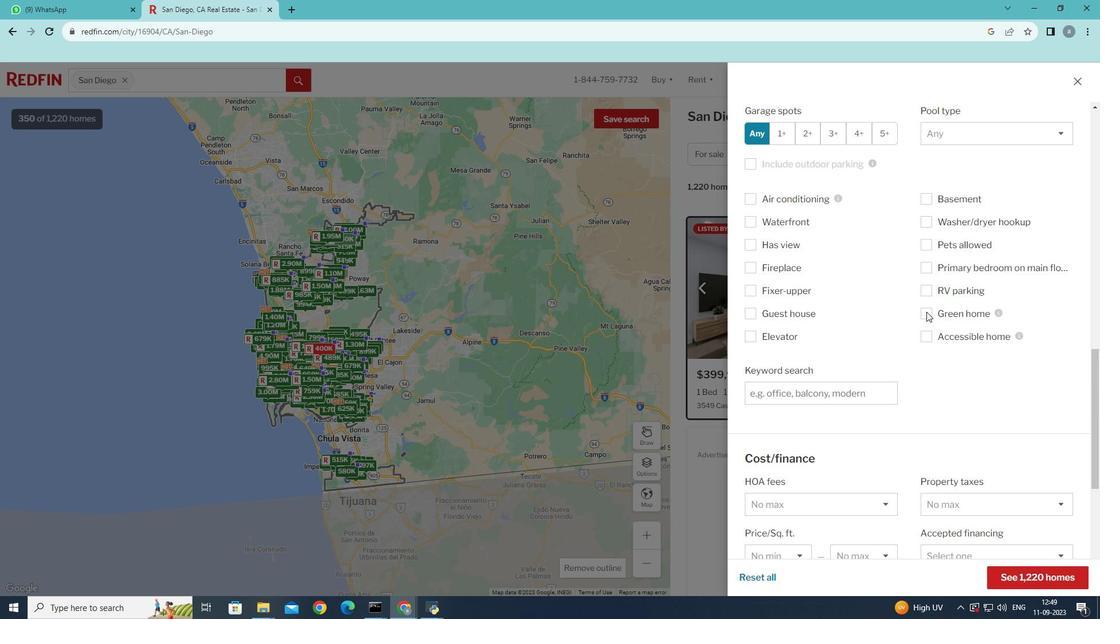
Action: Mouse pressed left at (926, 311)
Screenshot: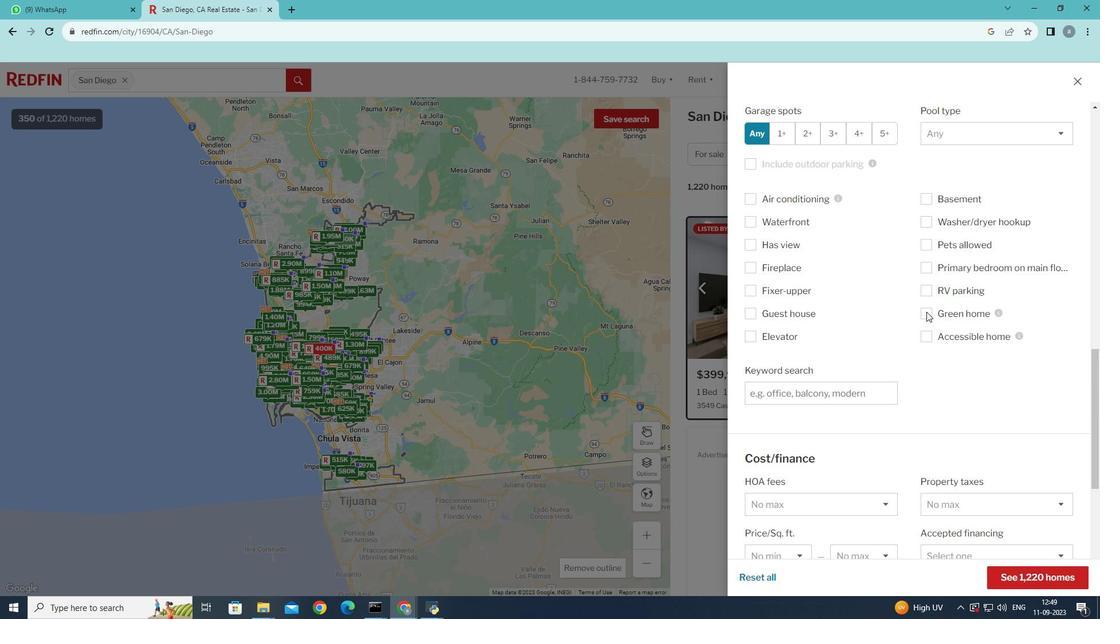 
Action: Mouse moved to (1016, 575)
Screenshot: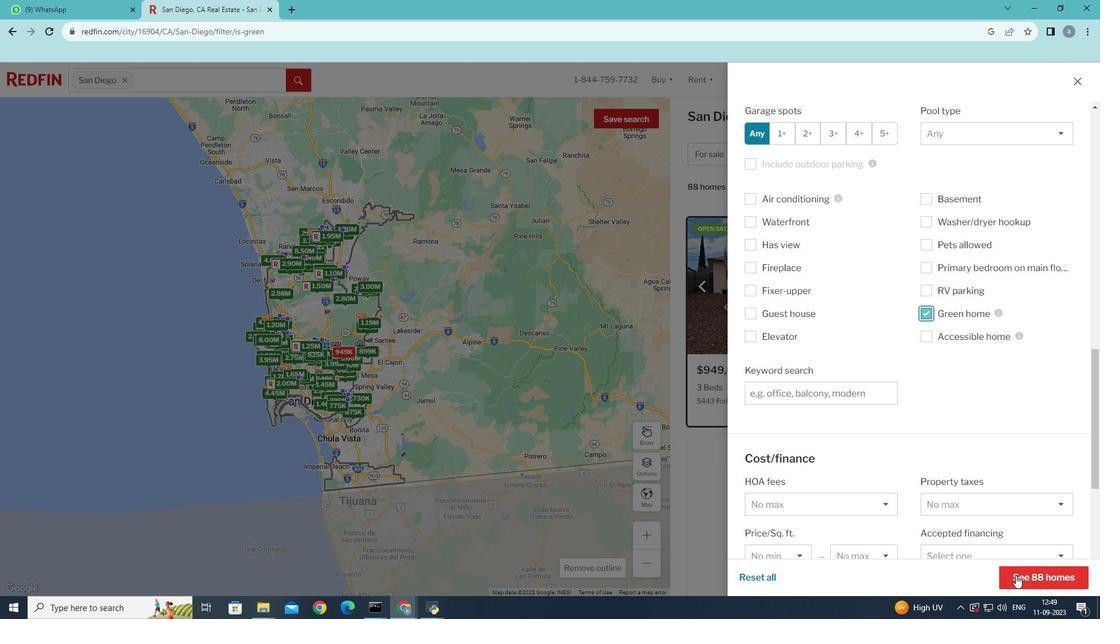 
Action: Mouse pressed left at (1016, 575)
Screenshot: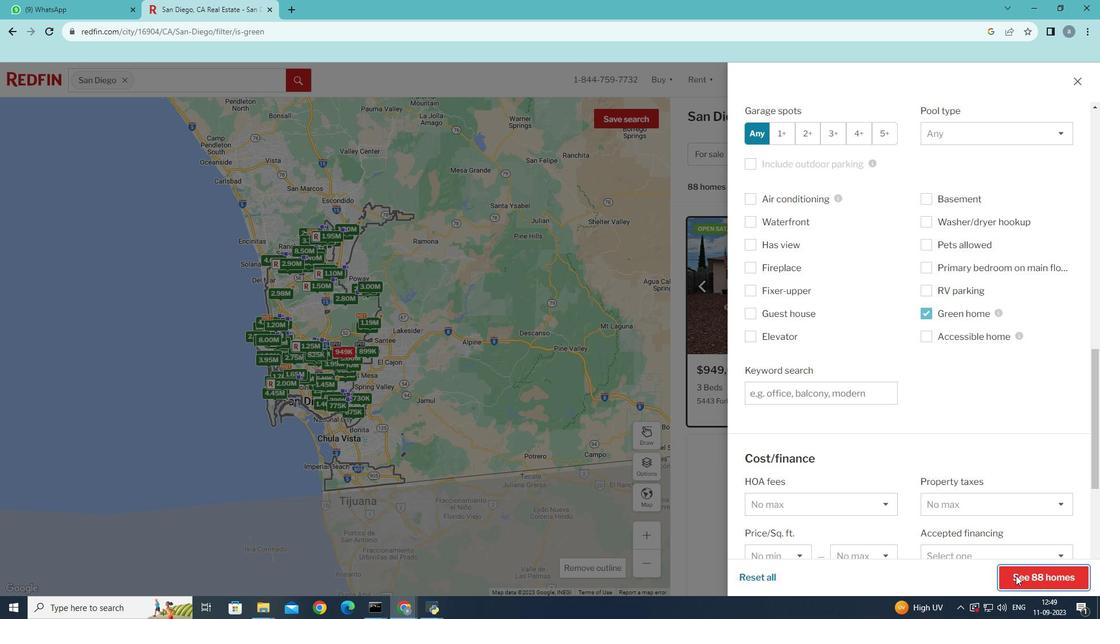 
